 Task: Look for space in Bouznika, Morocco from 1st July, 2023 to 9th July, 2023 for 2 adults in price range Rs.8000 to Rs.15000. Place can be entire place with 1  bedroom having 1 bed and 1 bathroom. Property type can be house, flat, guest house. Booking option can be shelf check-in. Required host language is English.
Action: Mouse moved to (435, 55)
Screenshot: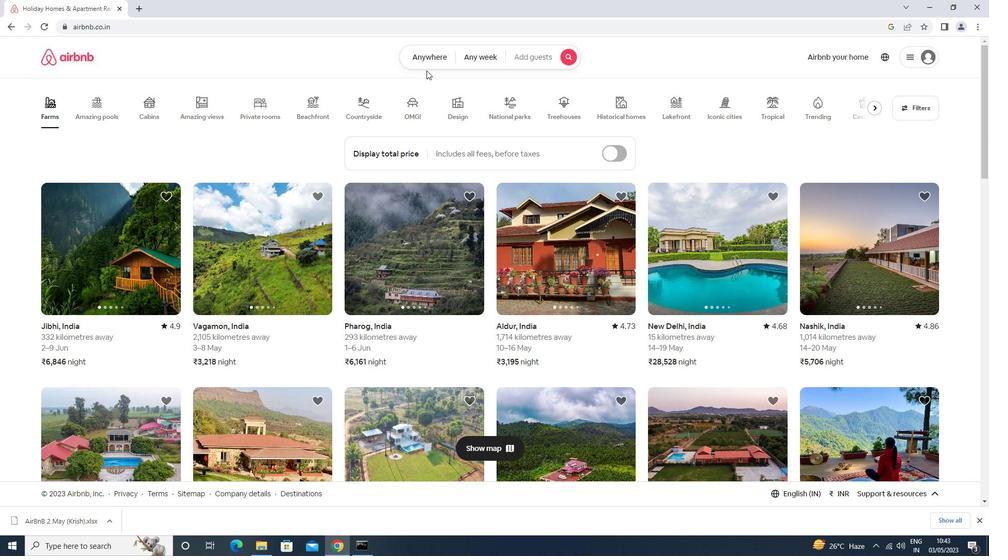 
Action: Mouse pressed left at (435, 55)
Screenshot: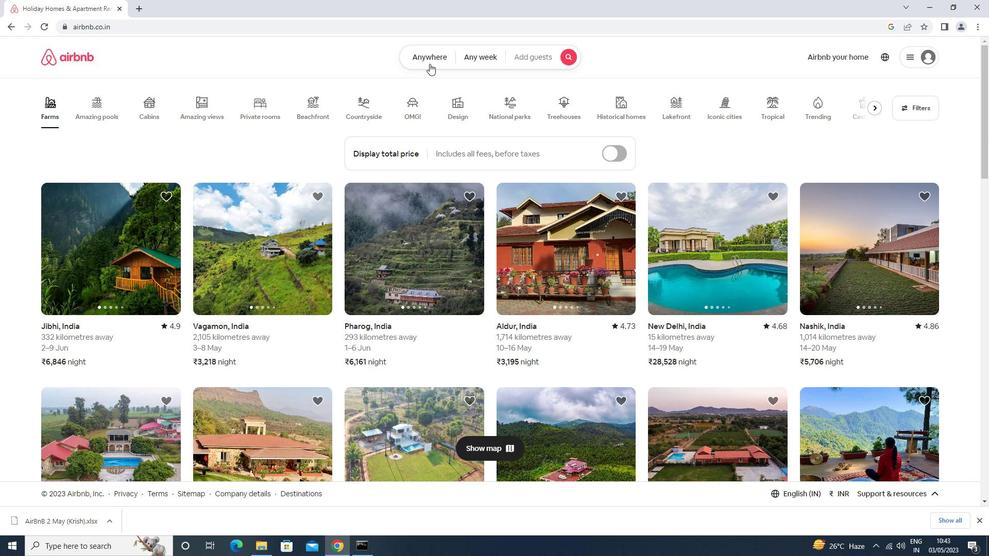 
Action: Mouse moved to (372, 99)
Screenshot: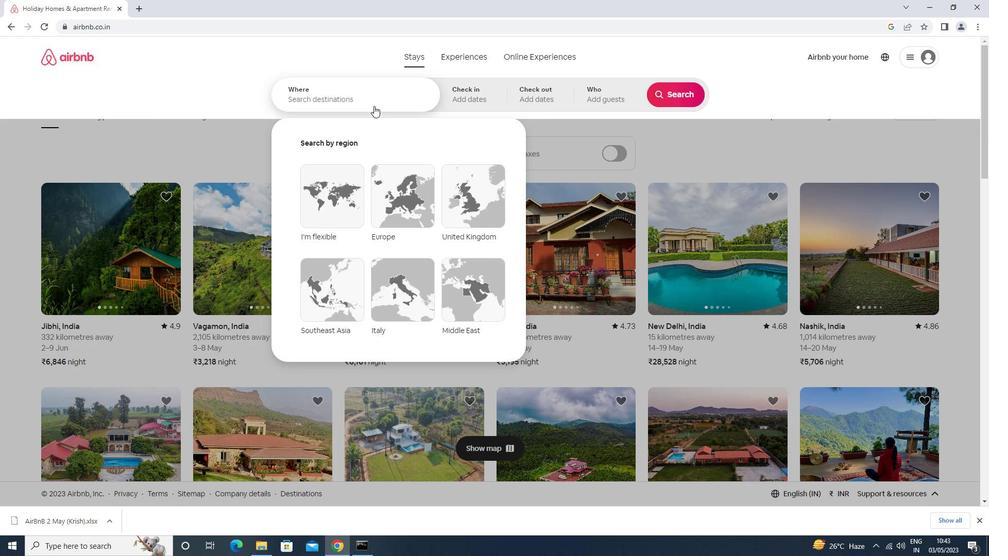 
Action: Mouse pressed left at (372, 99)
Screenshot: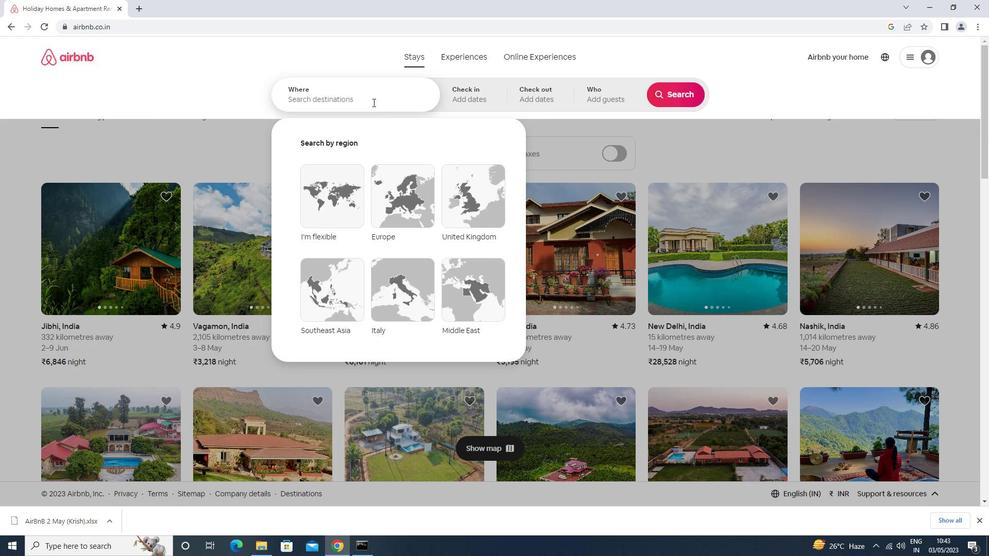 
Action: Mouse moved to (372, 99)
Screenshot: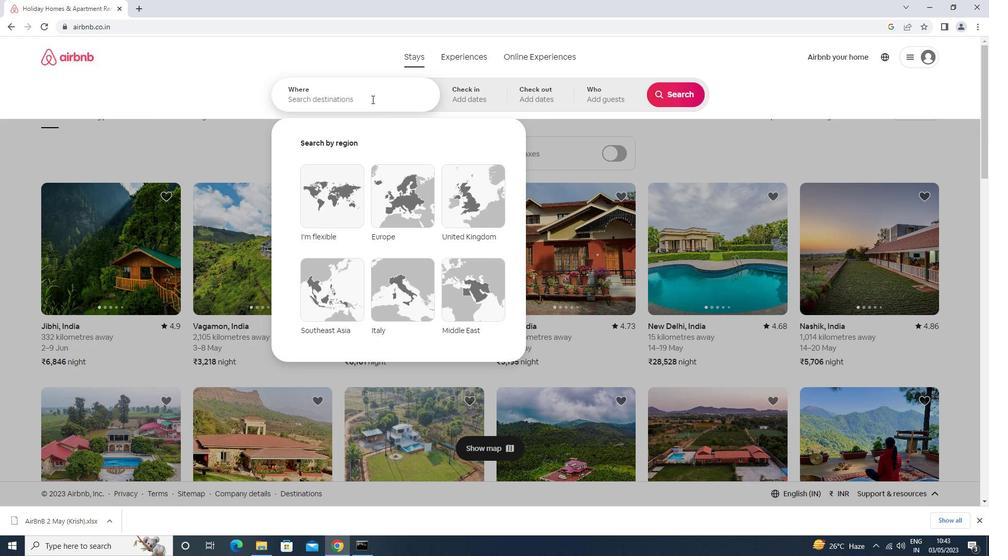 
Action: Key pressed b<Key.caps_lock>ouznika<Key.enter>
Screenshot: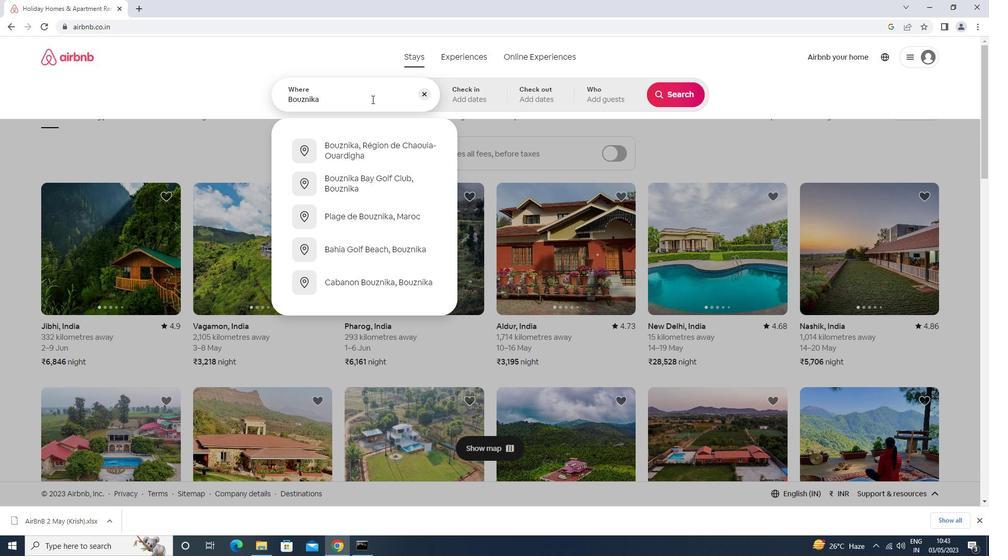
Action: Mouse moved to (669, 173)
Screenshot: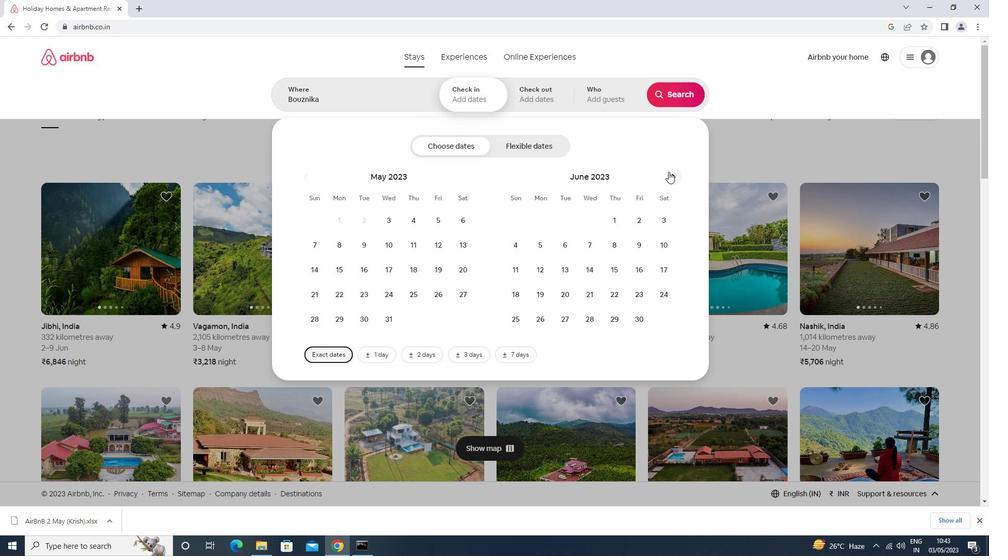 
Action: Mouse pressed left at (669, 173)
Screenshot: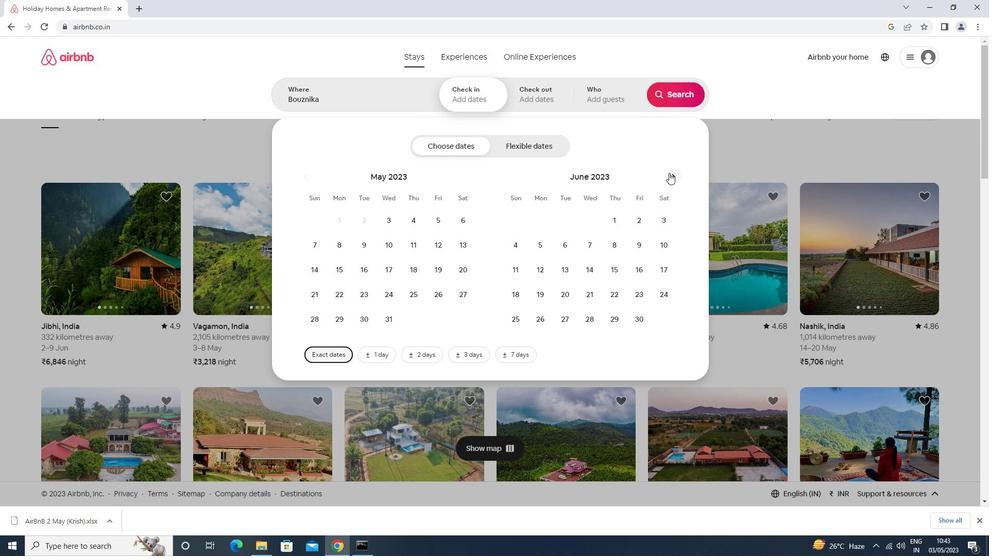 
Action: Mouse moved to (661, 220)
Screenshot: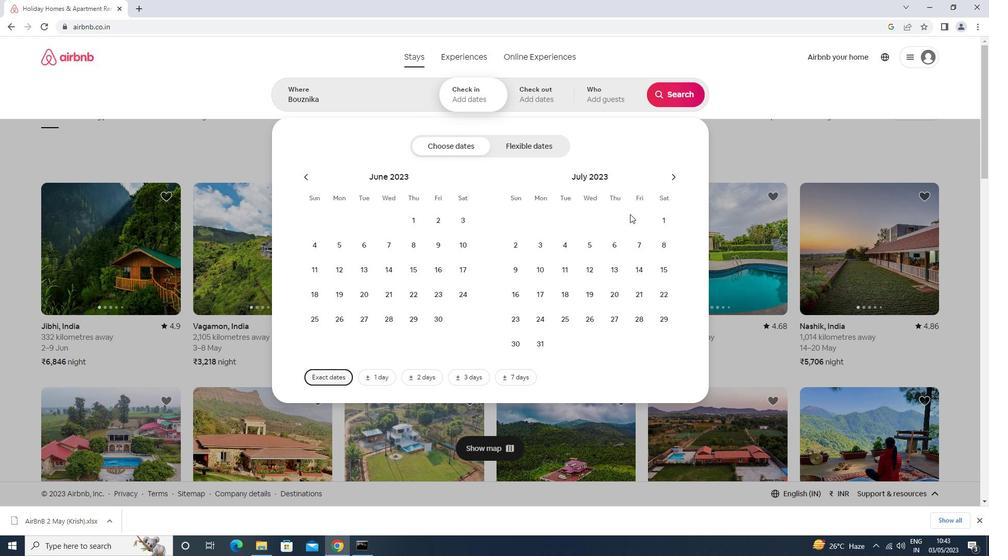 
Action: Mouse pressed left at (661, 220)
Screenshot: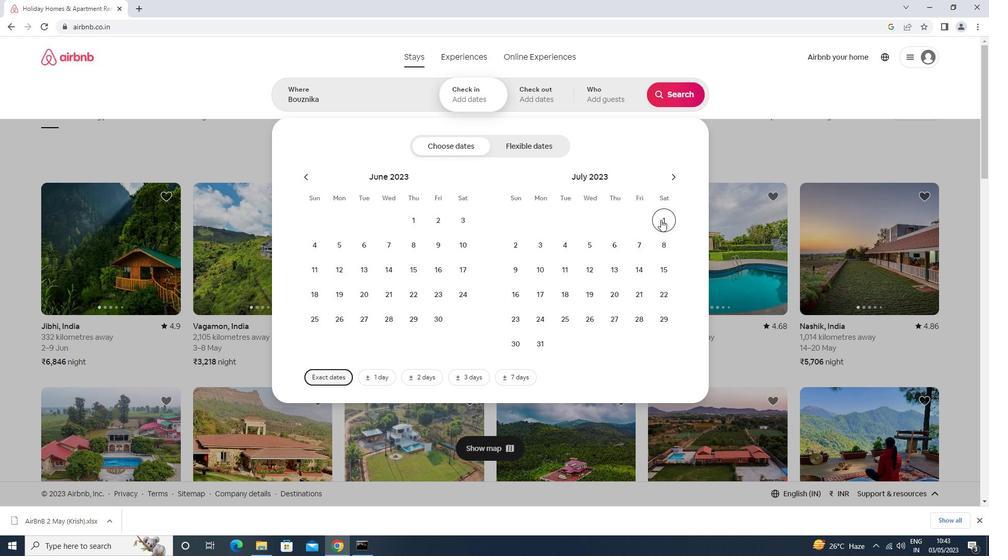 
Action: Mouse moved to (524, 271)
Screenshot: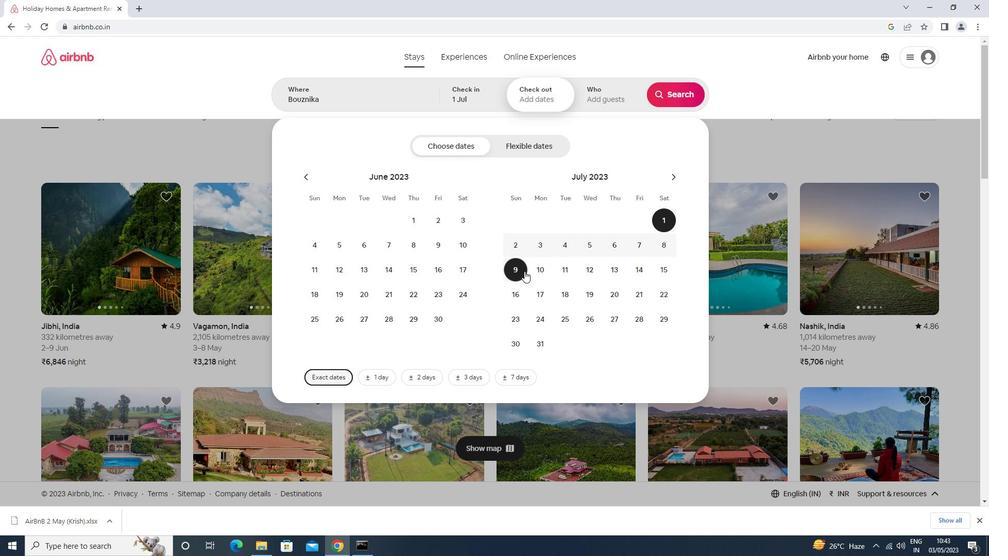 
Action: Mouse pressed left at (524, 271)
Screenshot: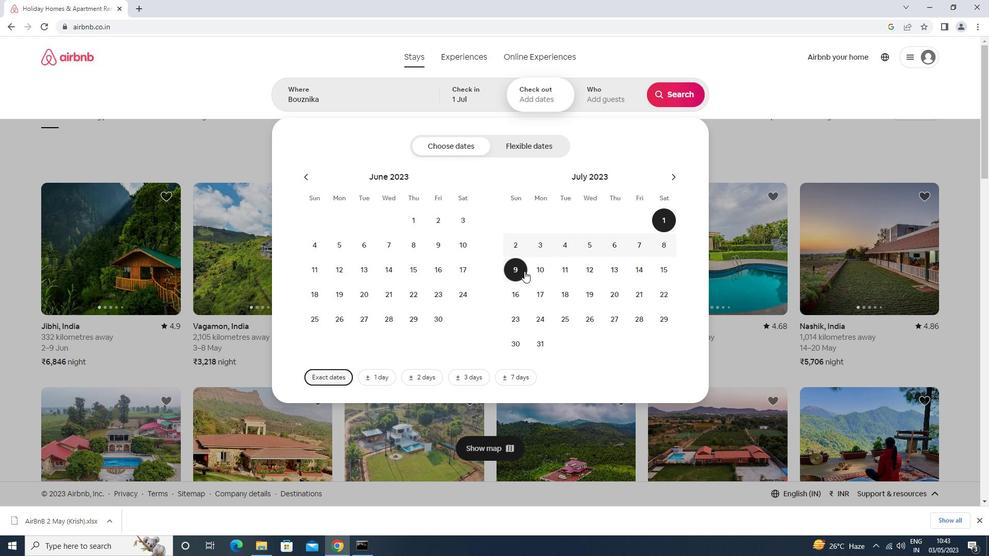 
Action: Mouse moved to (605, 105)
Screenshot: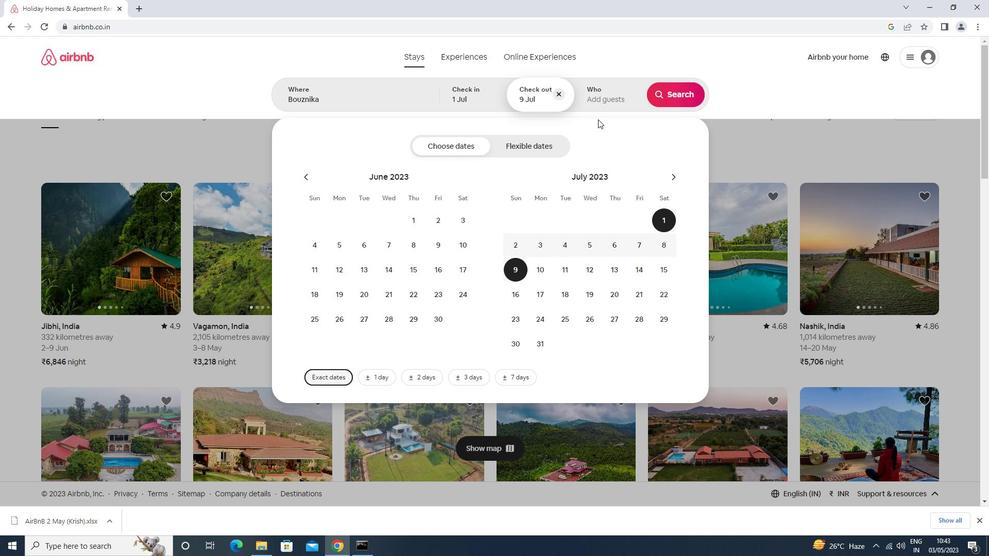 
Action: Mouse pressed left at (605, 105)
Screenshot: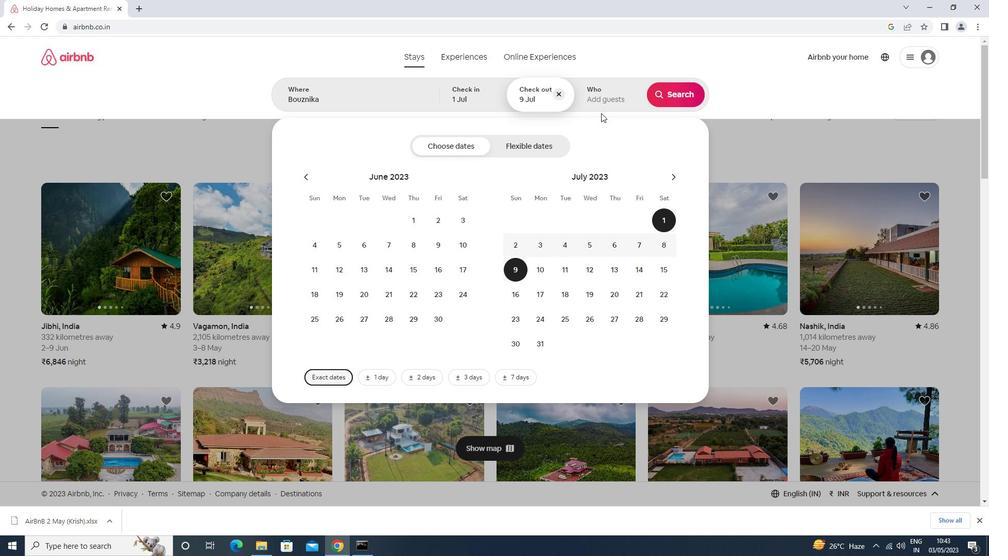 
Action: Mouse moved to (676, 148)
Screenshot: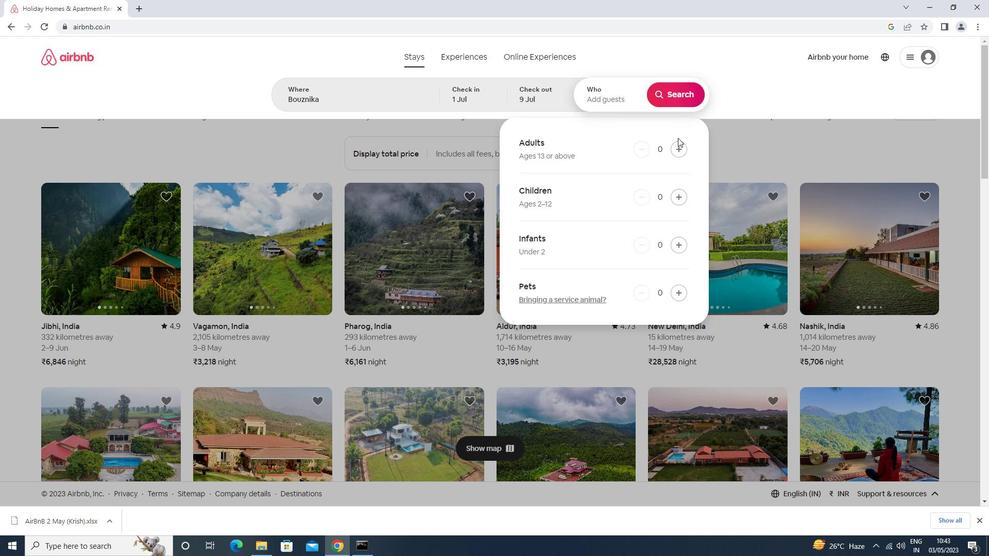 
Action: Mouse pressed left at (676, 148)
Screenshot: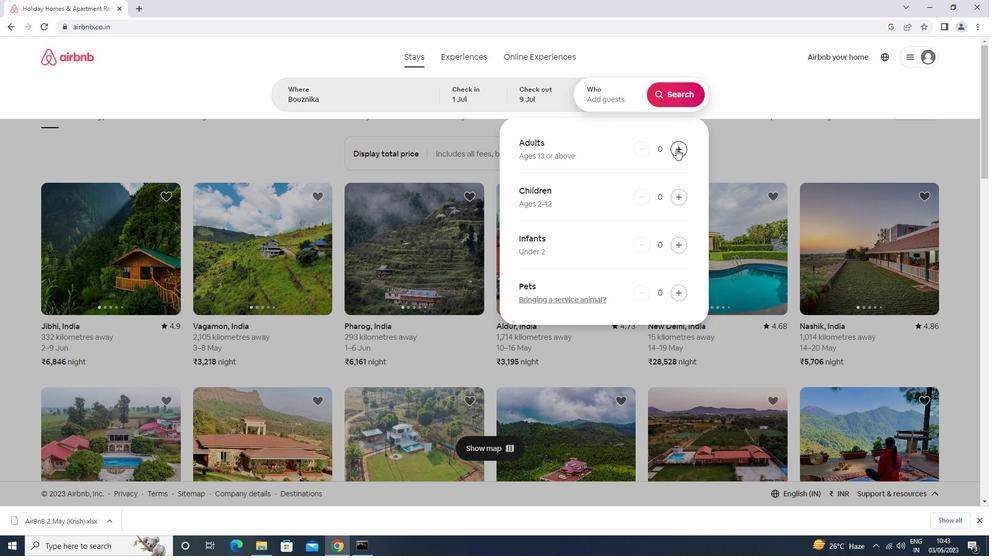 
Action: Mouse pressed left at (676, 148)
Screenshot: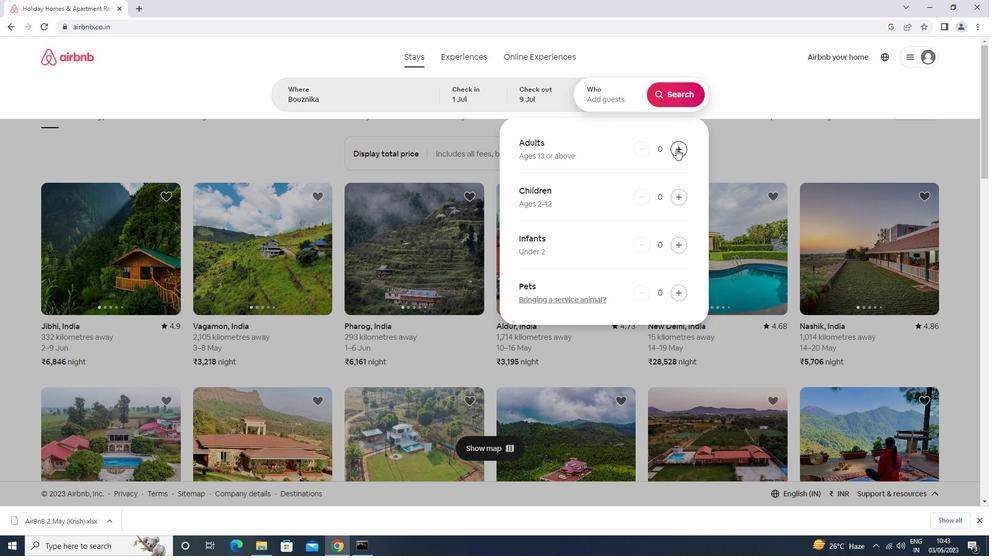
Action: Mouse moved to (675, 95)
Screenshot: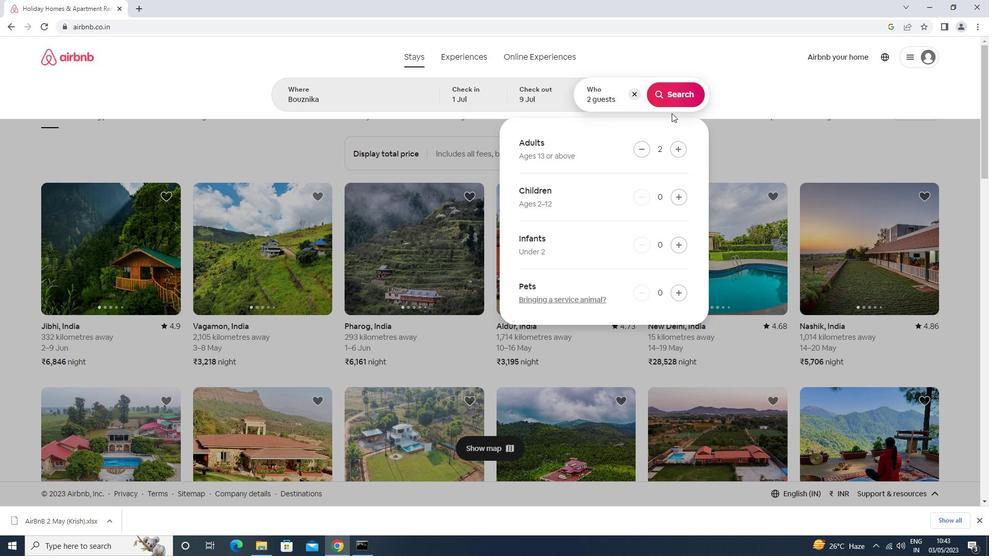 
Action: Mouse pressed left at (675, 95)
Screenshot: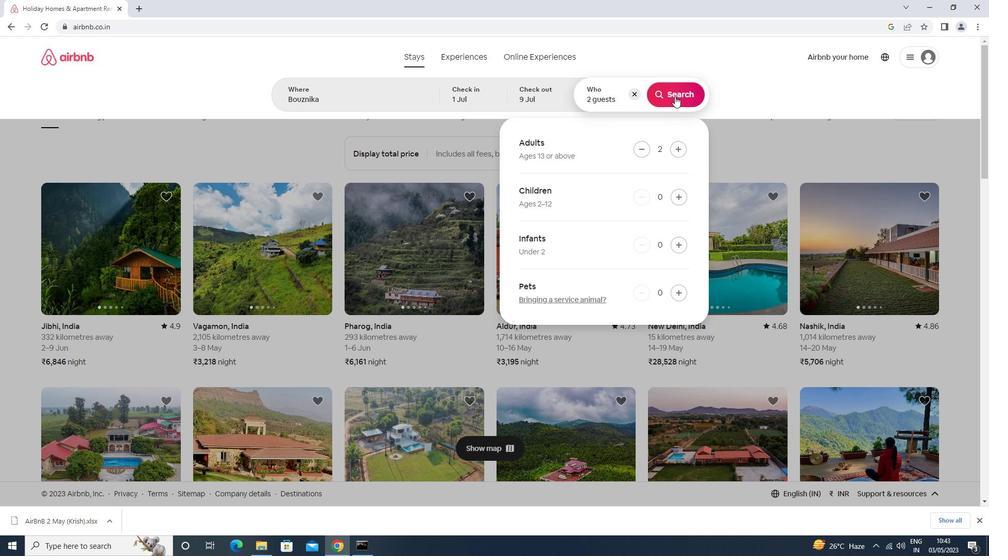 
Action: Mouse moved to (942, 98)
Screenshot: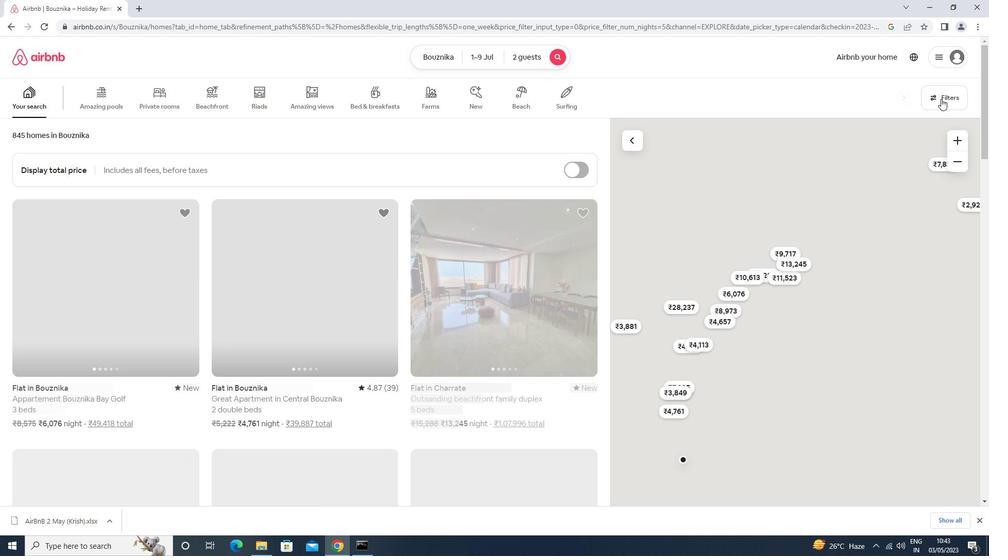 
Action: Mouse pressed left at (942, 98)
Screenshot: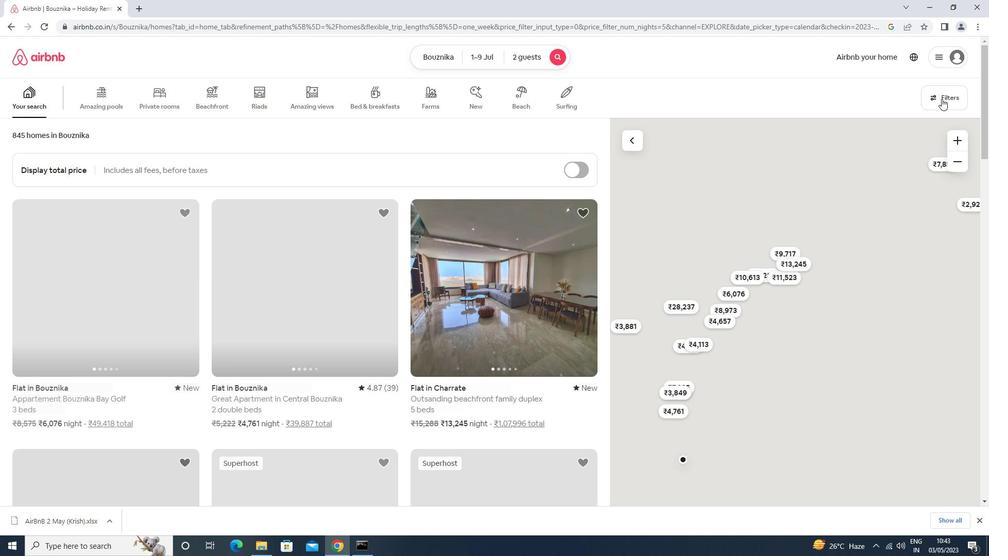 
Action: Mouse moved to (450, 219)
Screenshot: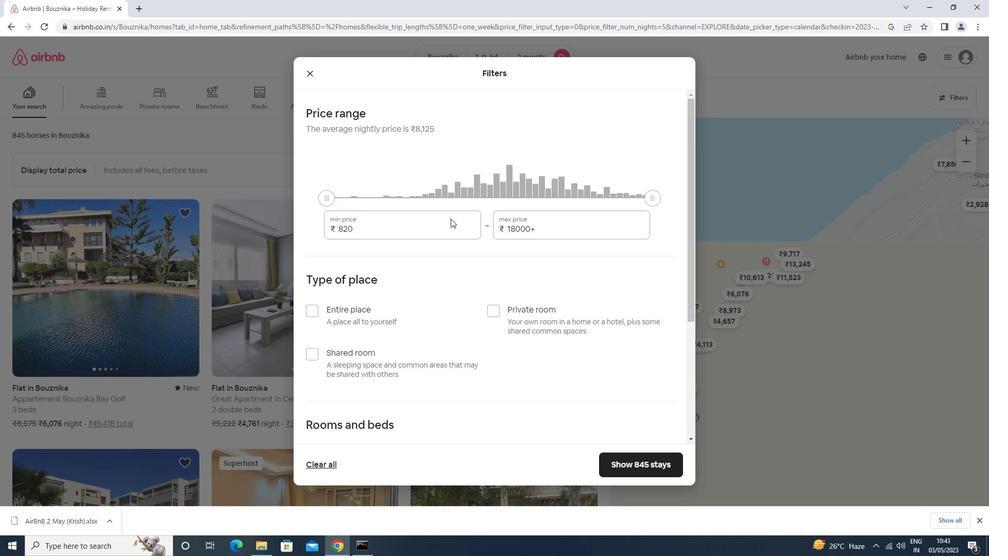 
Action: Mouse pressed left at (450, 219)
Screenshot: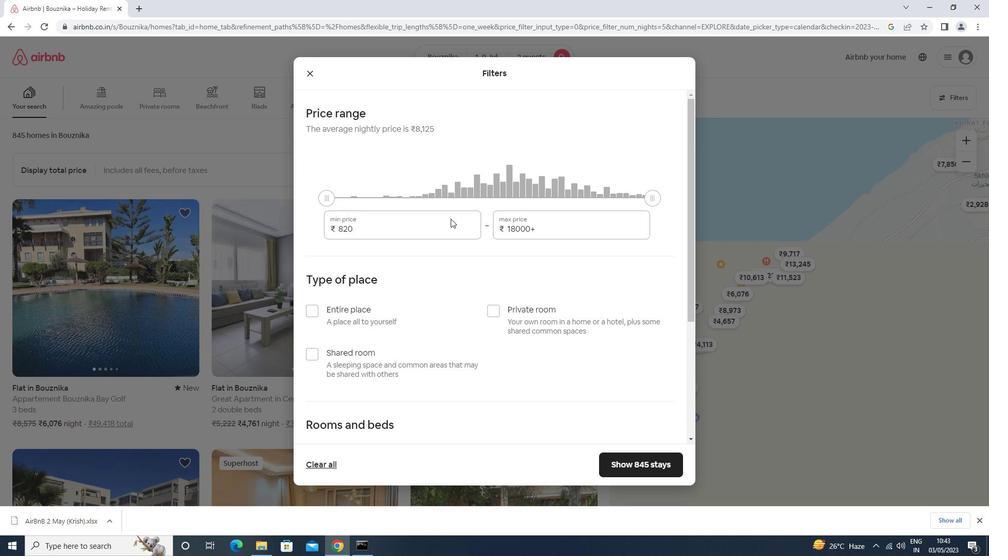 
Action: Mouse moved to (449, 222)
Screenshot: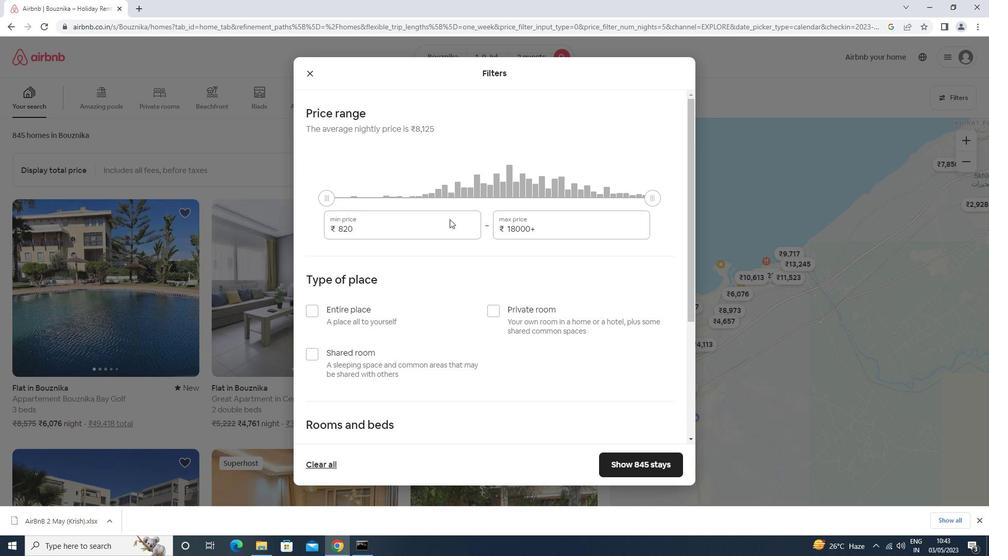 
Action: Key pressed <Key.backspace><Key.backspace><Key.backspace><Key.backspace><Key.backspace><Key.backspace><Key.backspace><Key.backspace><Key.backspace><Key.backspace><Key.backspace><Key.backspace><Key.backspace><Key.backspace><Key.backspace>8000<Key.tab>15000
Screenshot: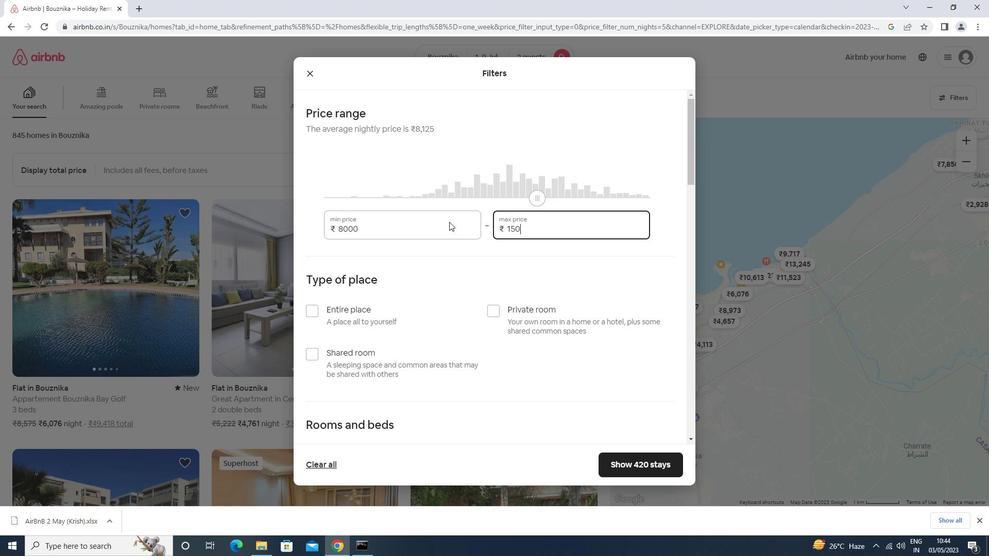 
Action: Mouse moved to (423, 213)
Screenshot: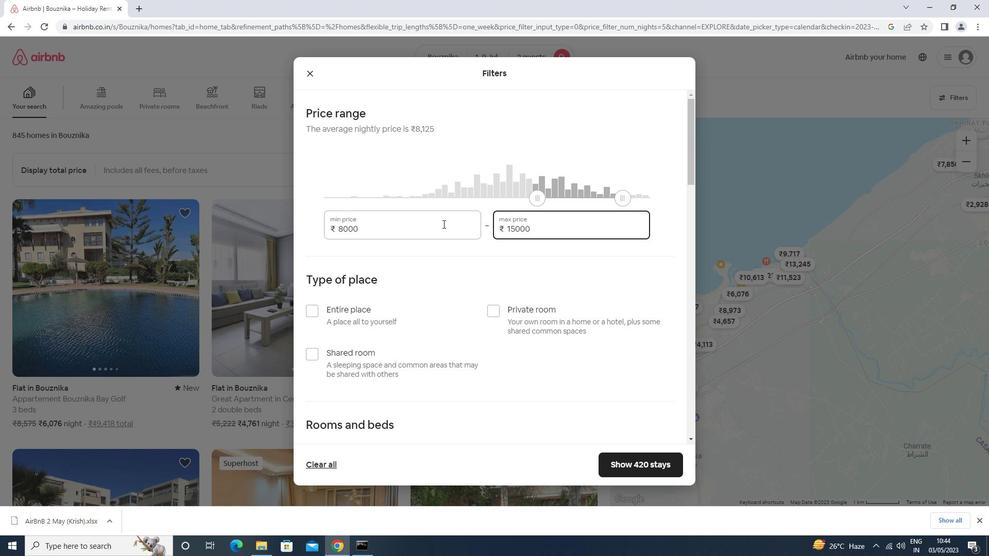 
Action: Mouse scrolled (423, 212) with delta (0, 0)
Screenshot: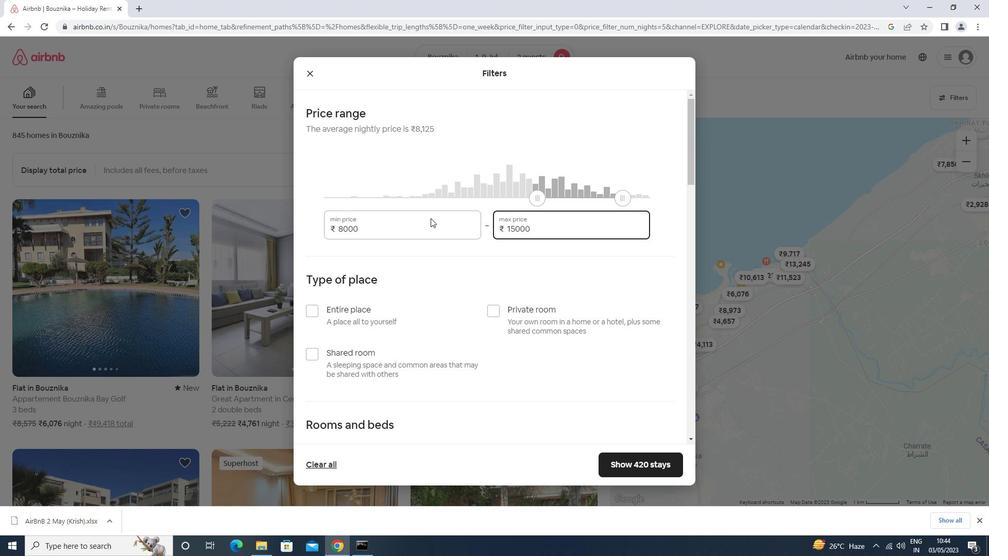 
Action: Mouse scrolled (423, 212) with delta (0, 0)
Screenshot: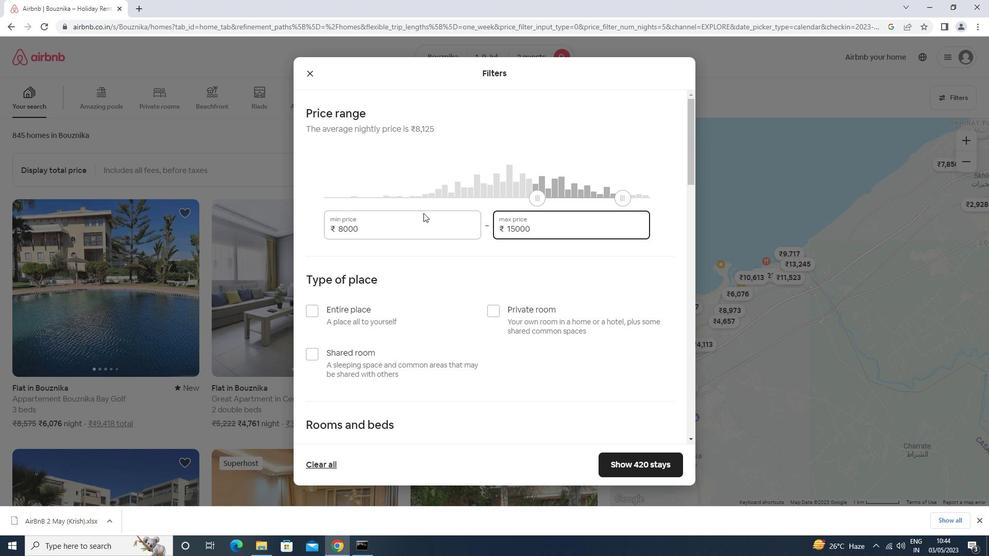 
Action: Mouse moved to (353, 208)
Screenshot: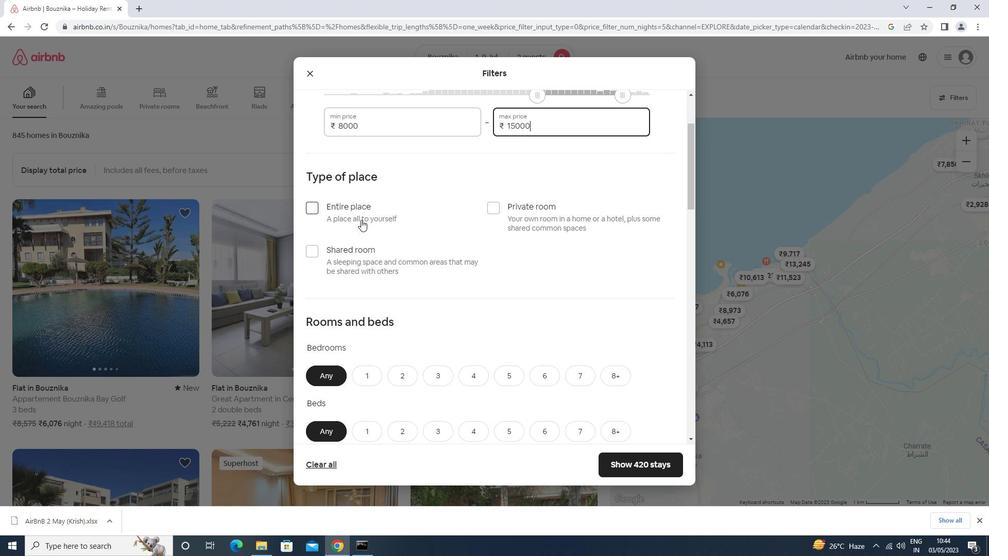 
Action: Mouse pressed left at (353, 208)
Screenshot: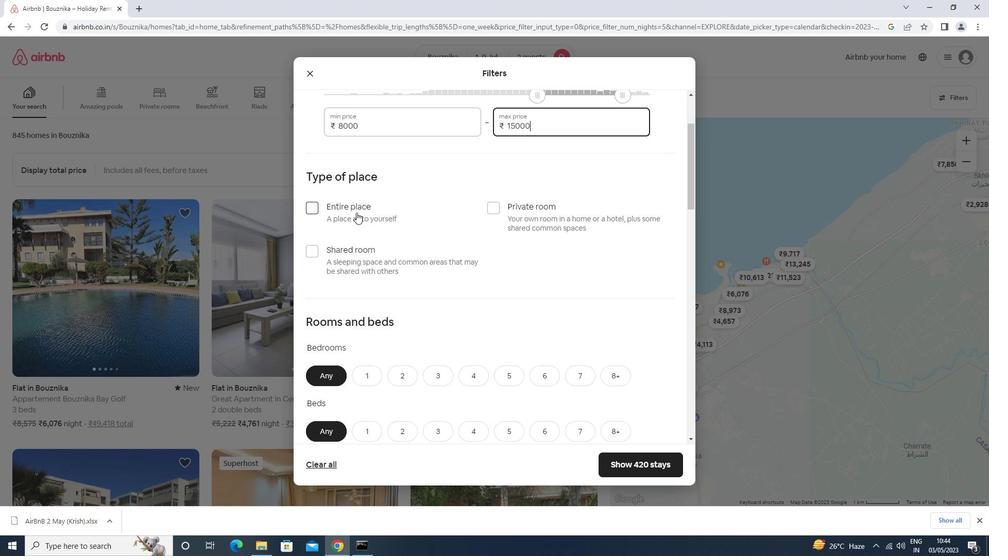 
Action: Mouse moved to (369, 368)
Screenshot: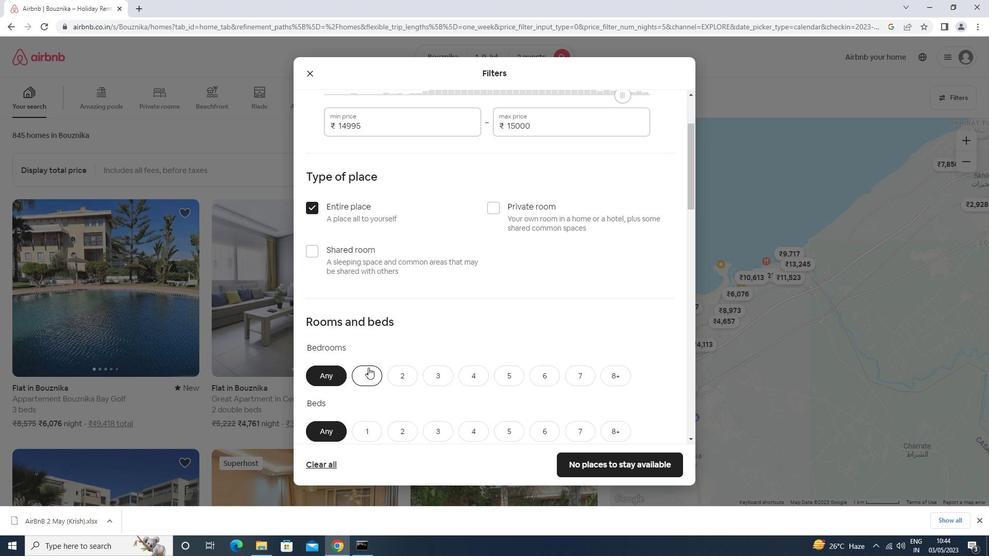 
Action: Mouse pressed left at (369, 368)
Screenshot: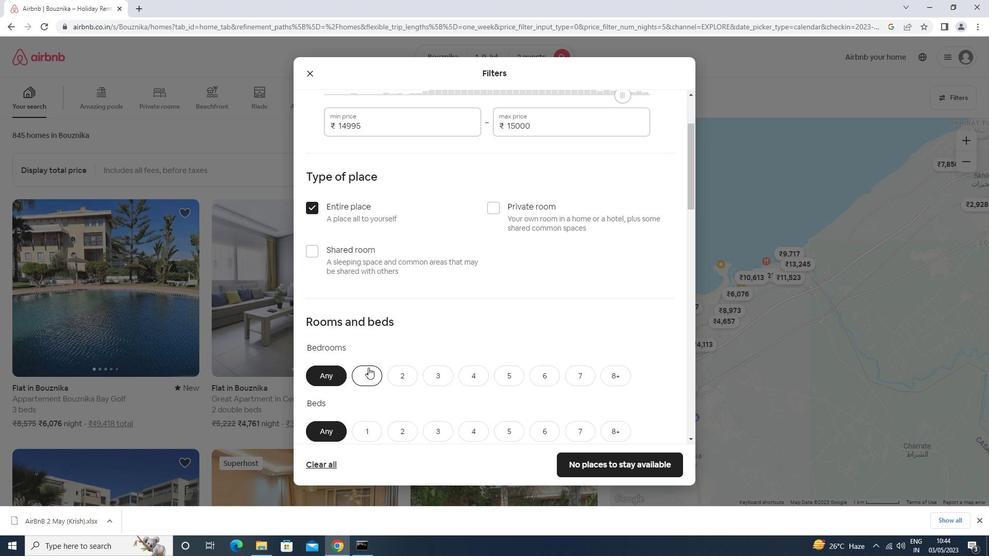 
Action: Mouse moved to (369, 368)
Screenshot: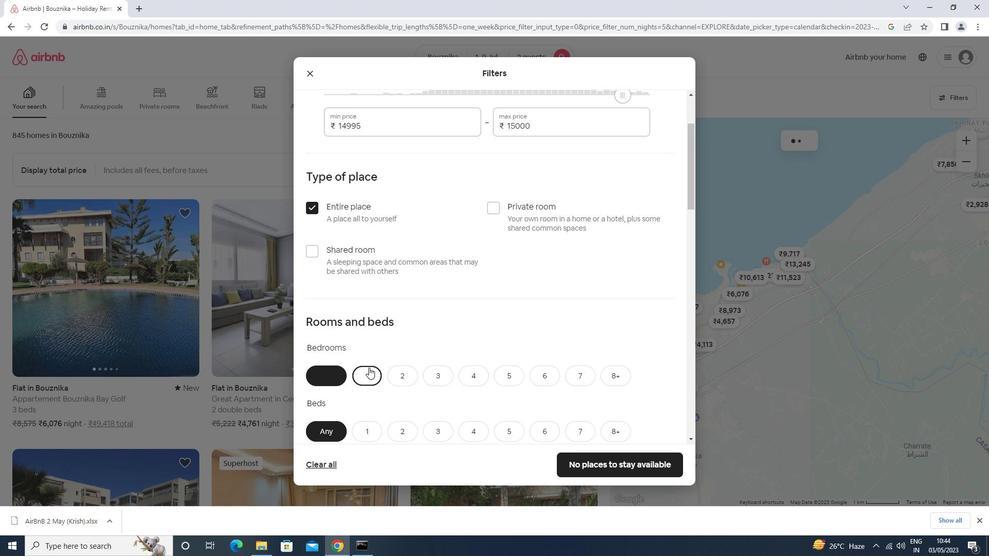 
Action: Mouse scrolled (369, 367) with delta (0, 0)
Screenshot: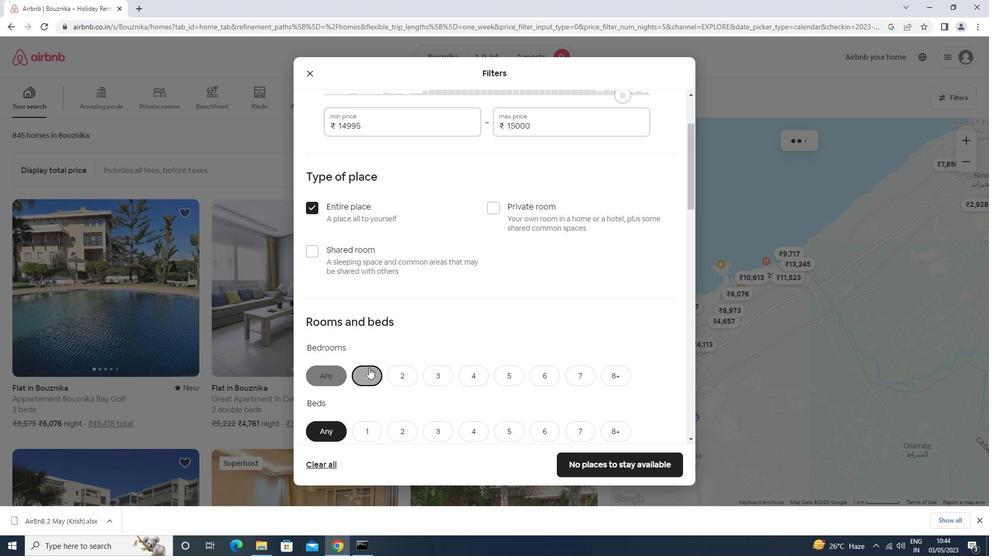 
Action: Mouse scrolled (369, 367) with delta (0, 0)
Screenshot: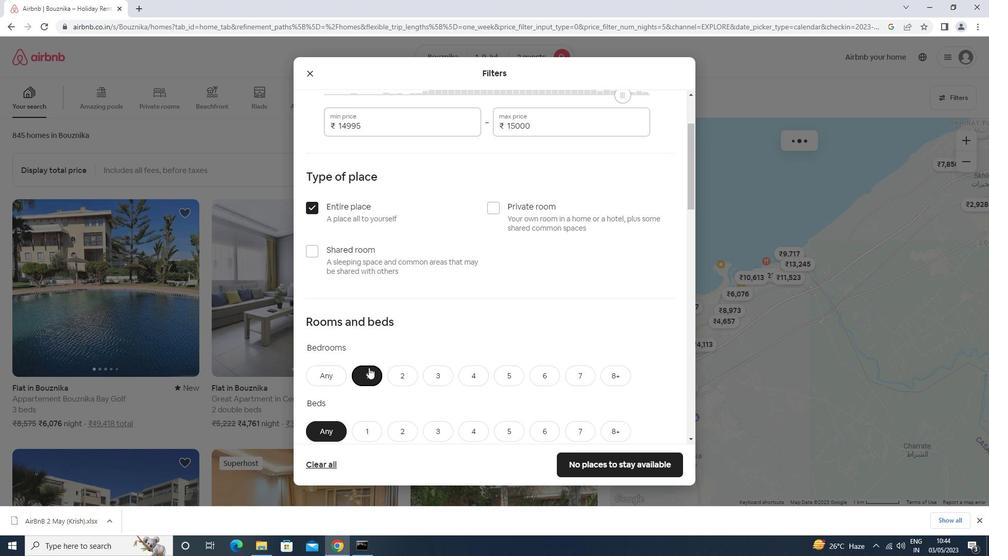 
Action: Mouse moved to (372, 326)
Screenshot: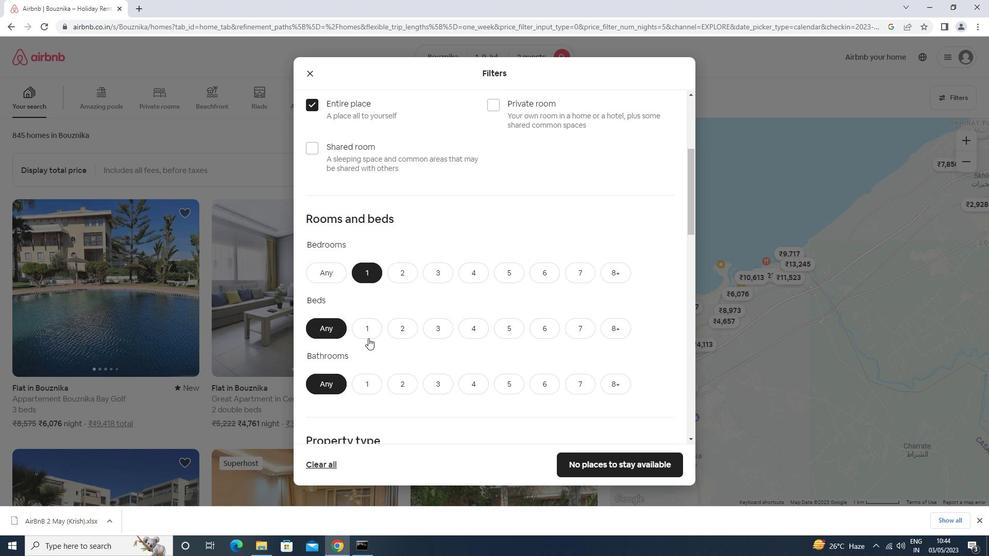 
Action: Mouse pressed left at (372, 326)
Screenshot: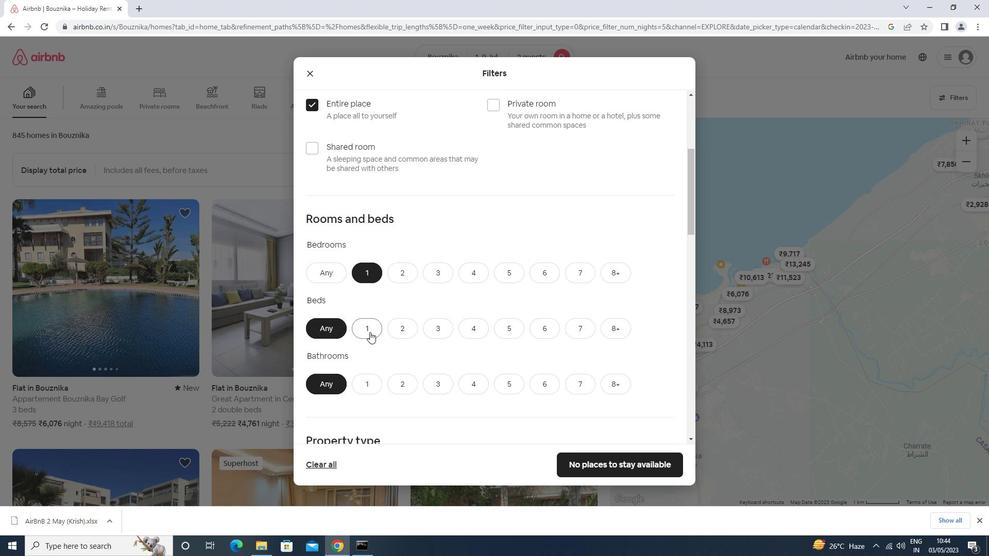 
Action: Mouse moved to (369, 382)
Screenshot: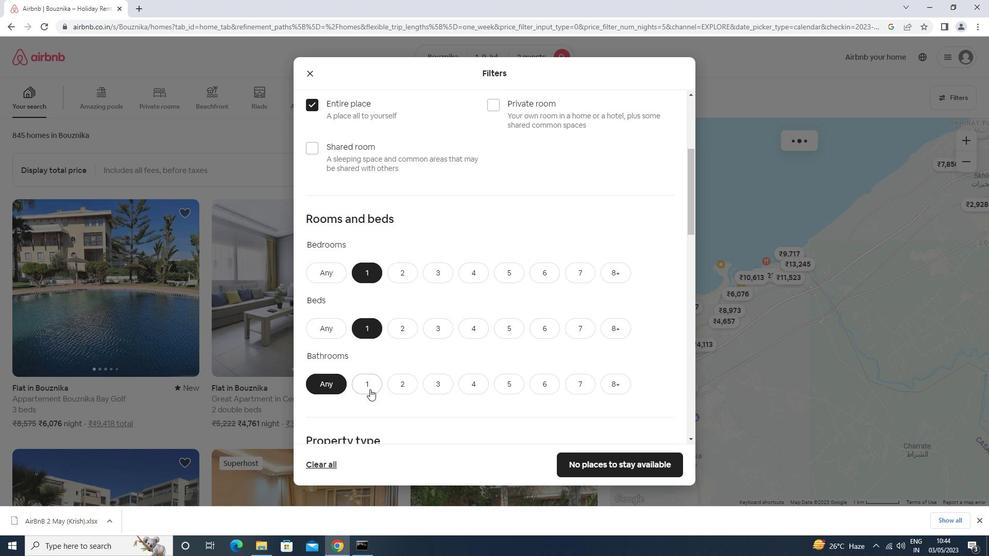 
Action: Mouse pressed left at (369, 382)
Screenshot: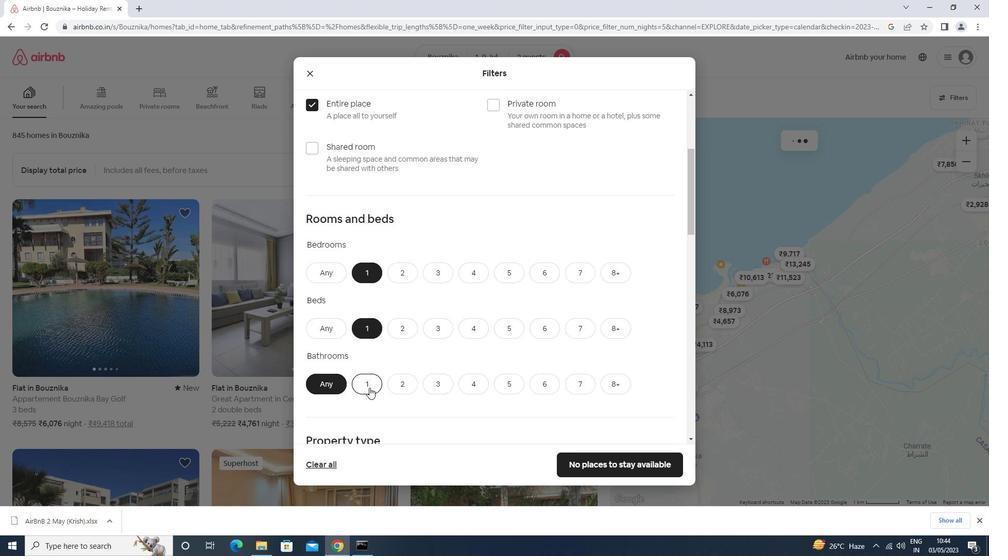 
Action: Mouse moved to (369, 382)
Screenshot: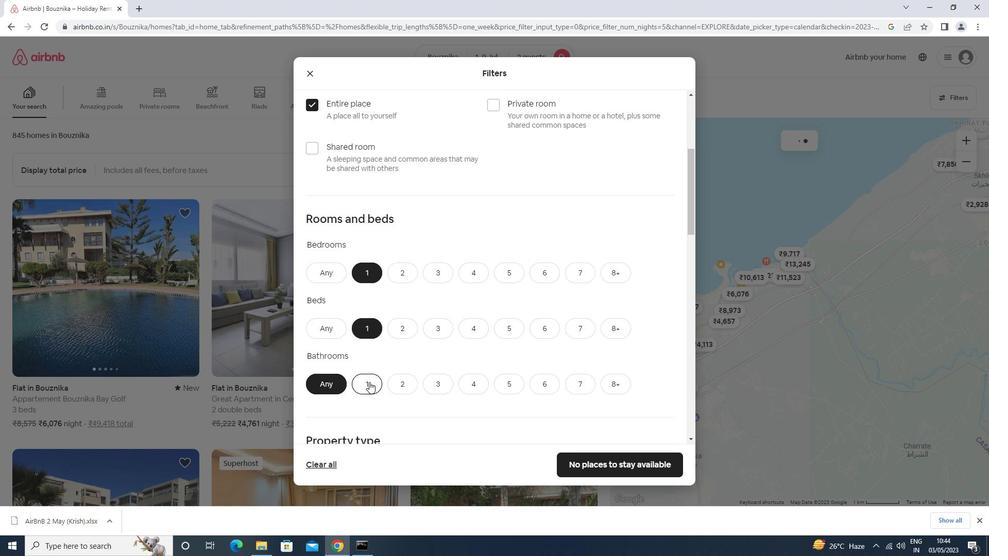 
Action: Mouse scrolled (369, 381) with delta (0, 0)
Screenshot: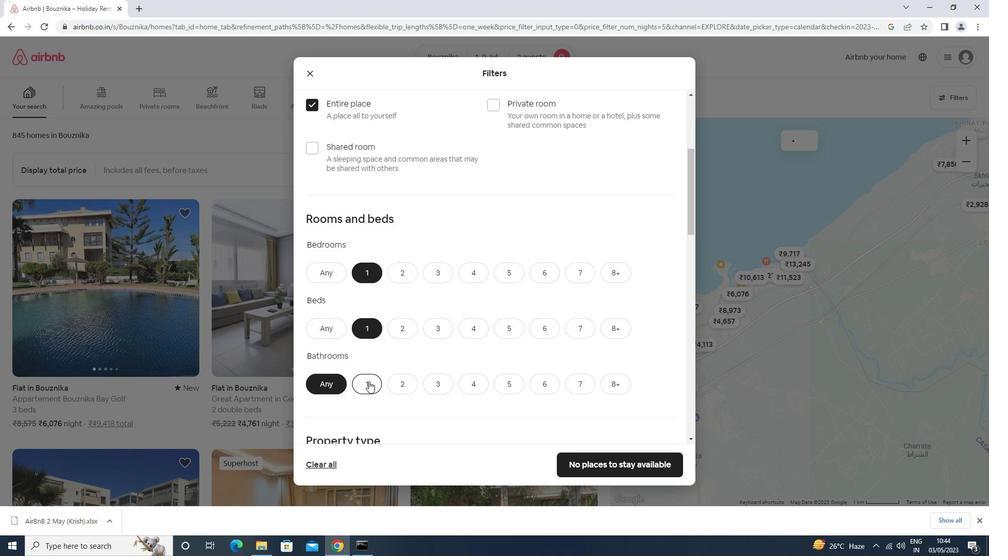 
Action: Mouse scrolled (369, 381) with delta (0, 0)
Screenshot: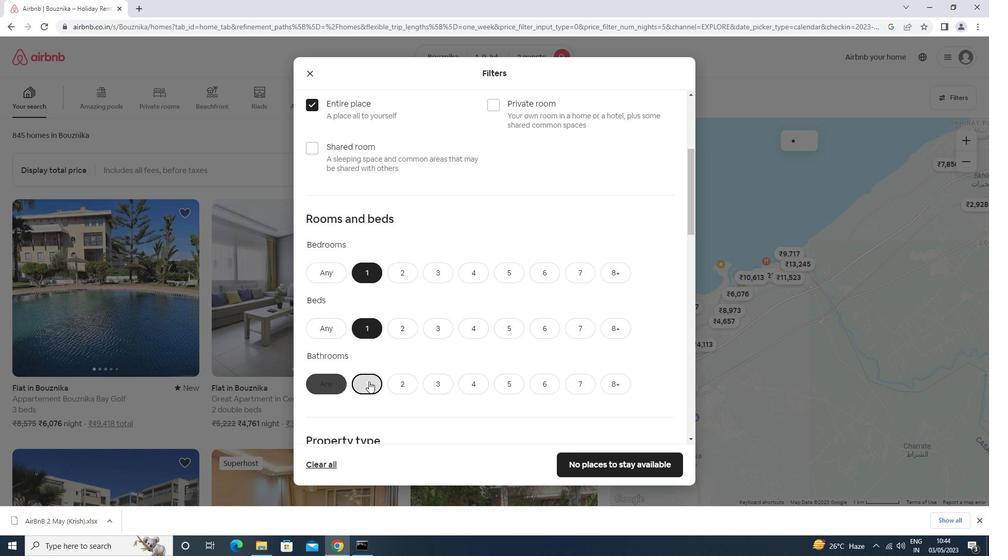 
Action: Mouse scrolled (369, 381) with delta (0, 0)
Screenshot: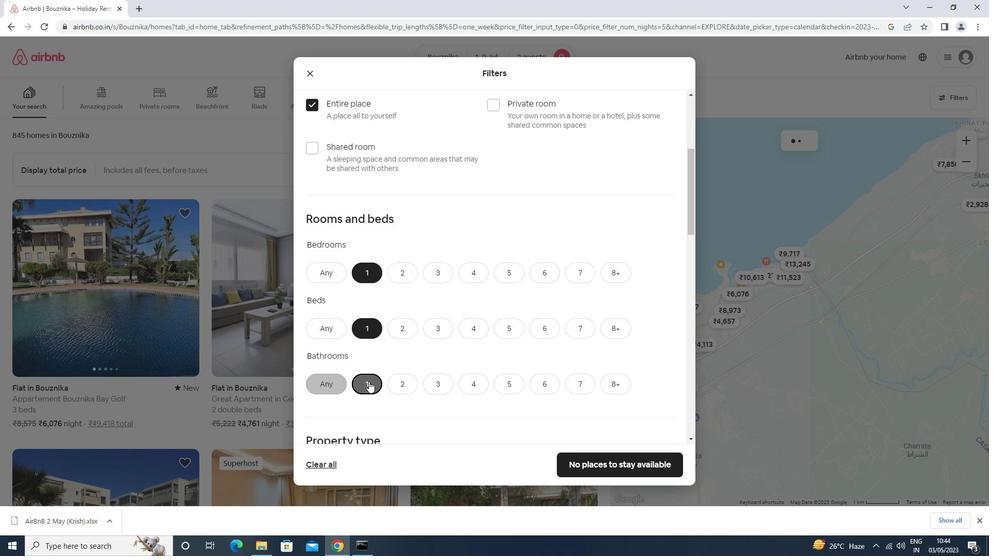 
Action: Mouse moved to (342, 350)
Screenshot: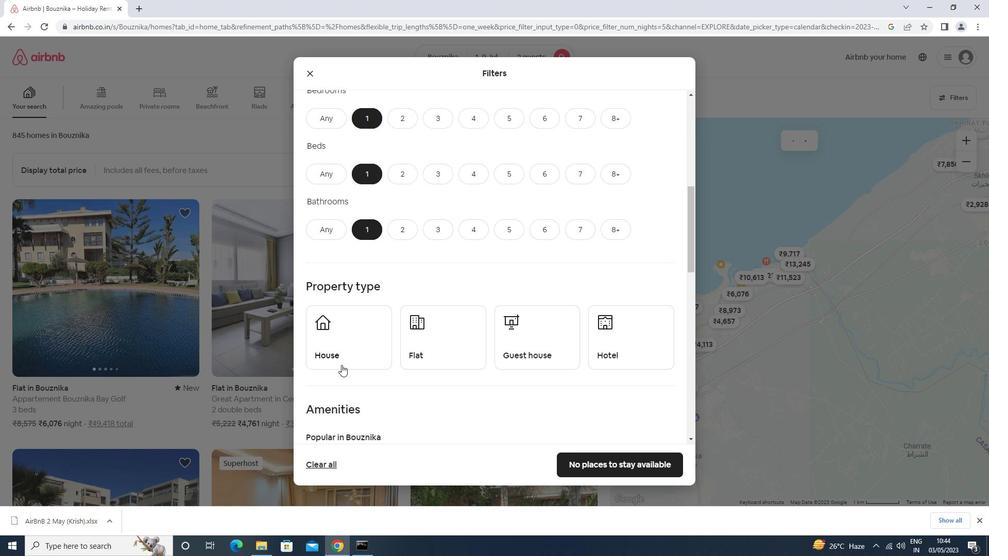 
Action: Mouse pressed left at (342, 350)
Screenshot: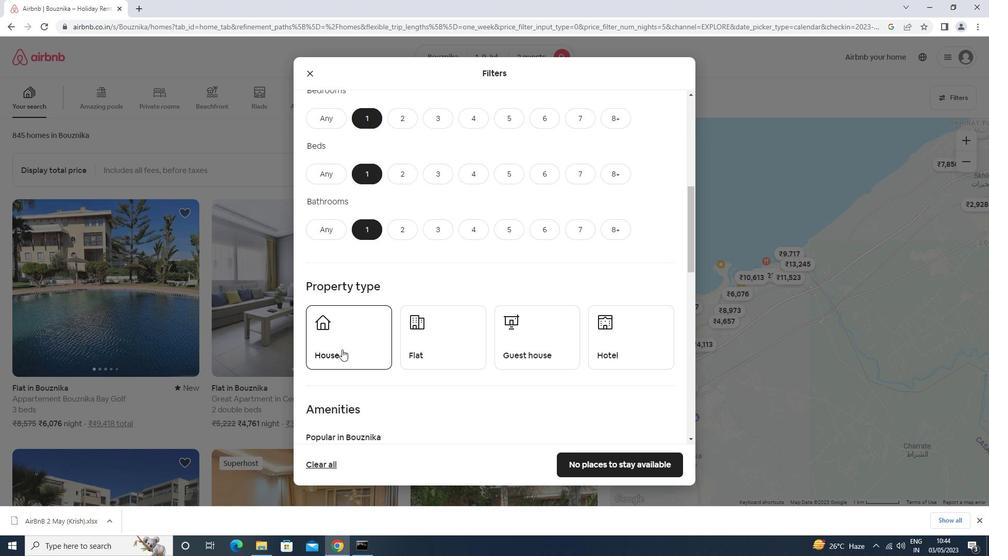 
Action: Mouse moved to (401, 349)
Screenshot: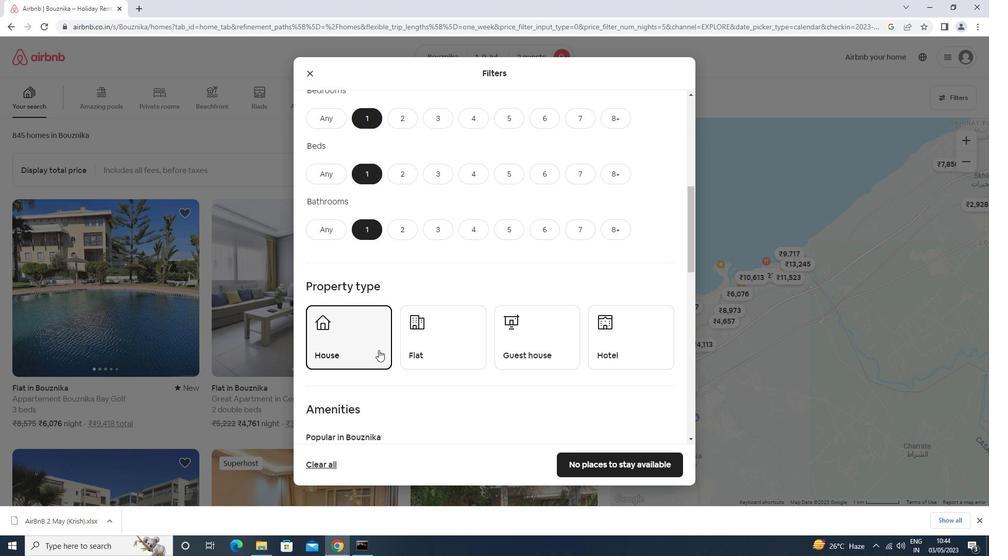
Action: Mouse pressed left at (401, 349)
Screenshot: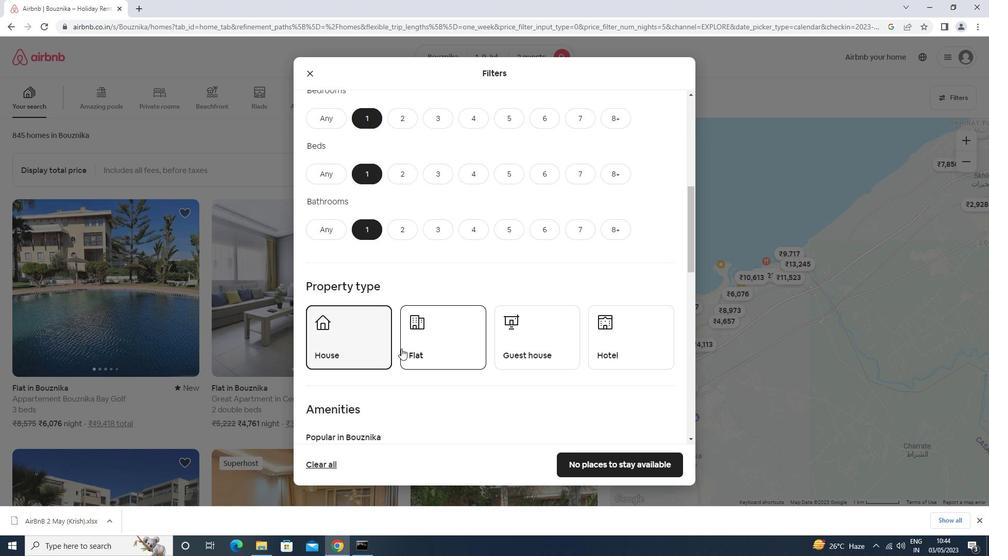 
Action: Mouse moved to (554, 328)
Screenshot: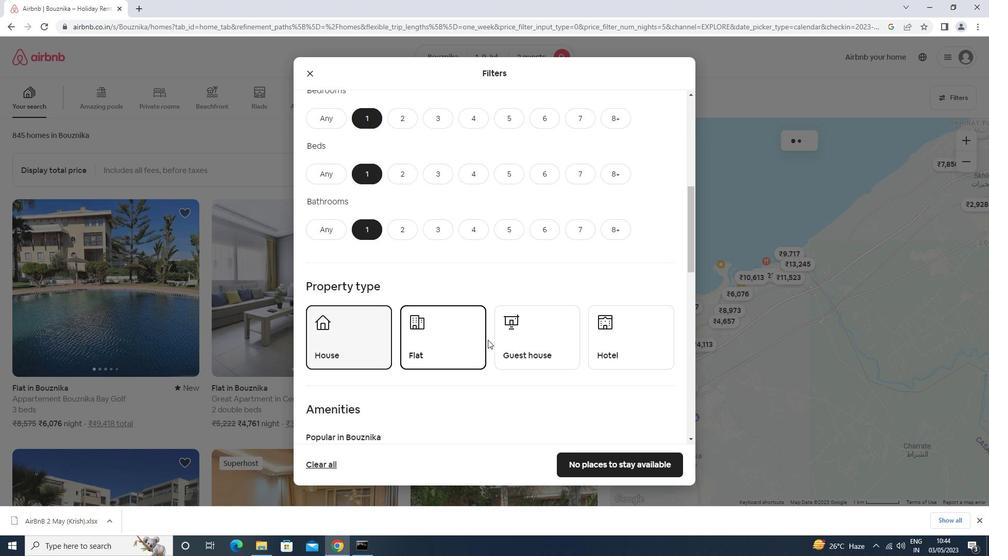 
Action: Mouse pressed left at (554, 328)
Screenshot: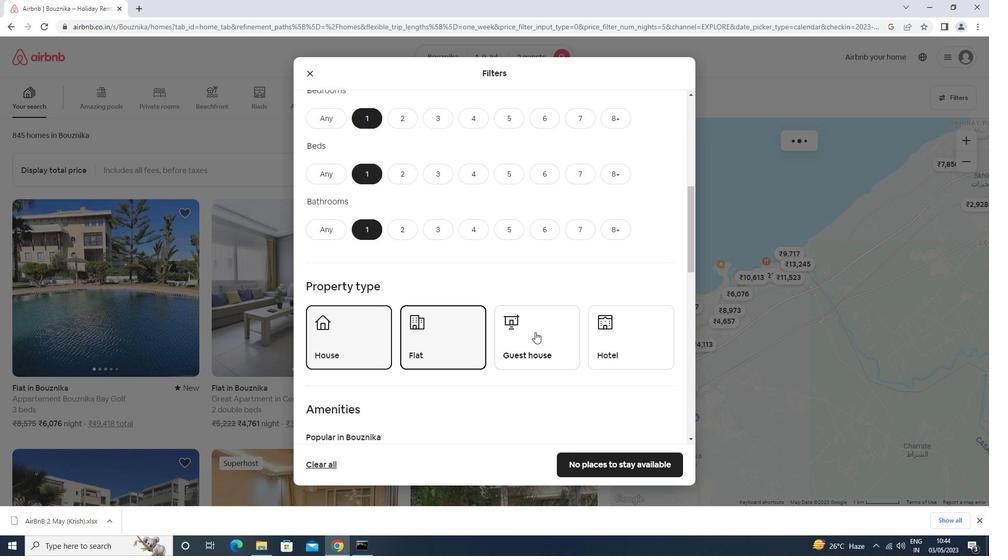 
Action: Mouse moved to (552, 332)
Screenshot: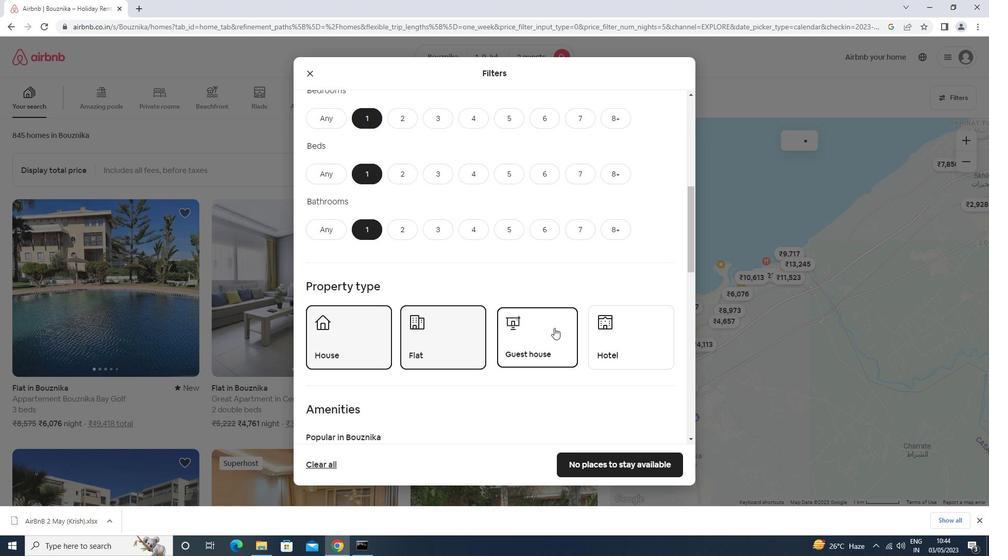
Action: Mouse scrolled (552, 331) with delta (0, 0)
Screenshot: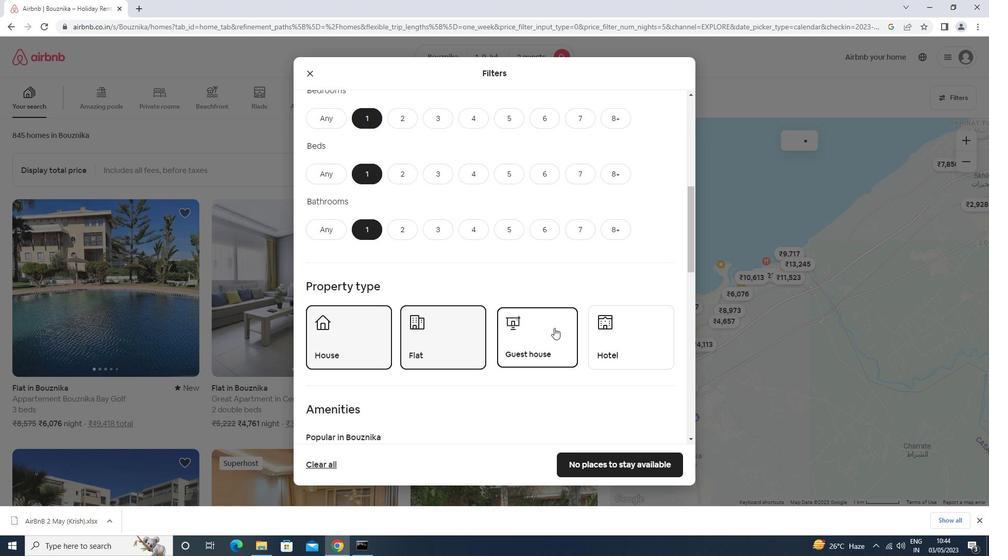 
Action: Mouse moved to (552, 332)
Screenshot: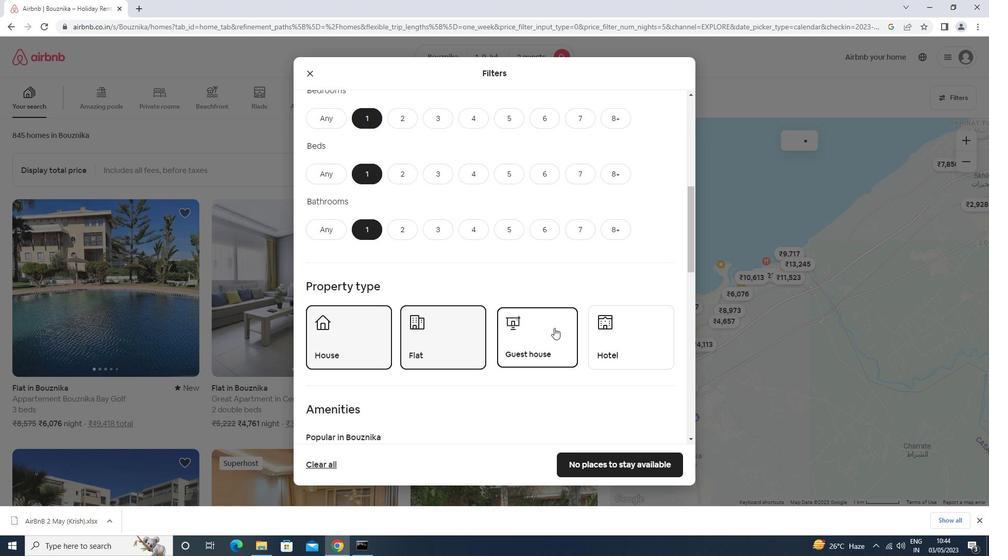 
Action: Mouse scrolled (552, 332) with delta (0, 0)
Screenshot: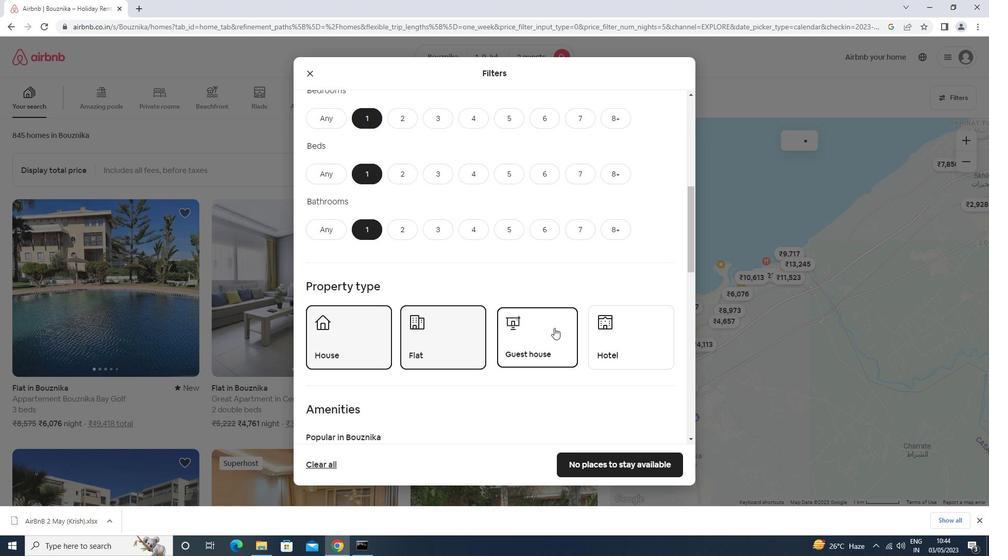 
Action: Mouse moved to (552, 333)
Screenshot: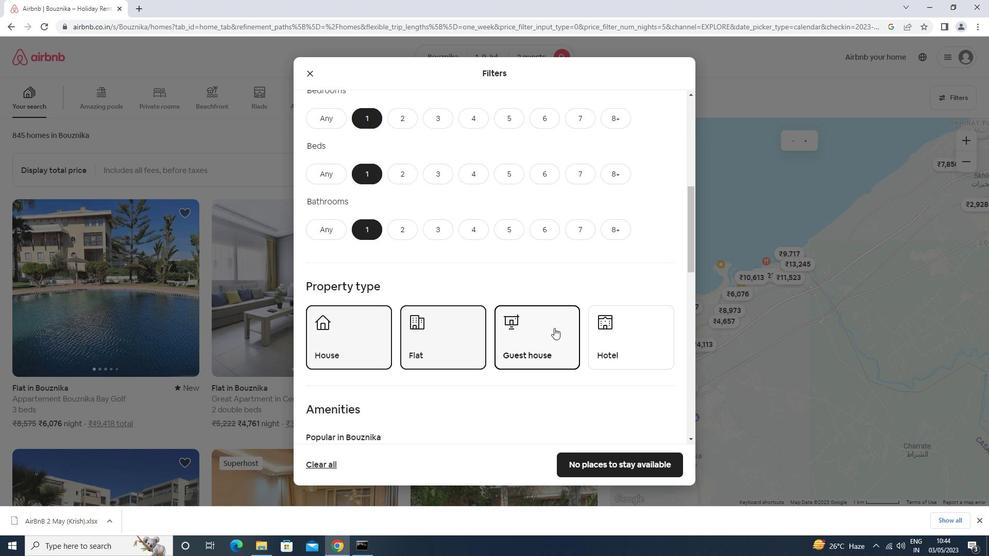 
Action: Mouse scrolled (552, 332) with delta (0, 0)
Screenshot: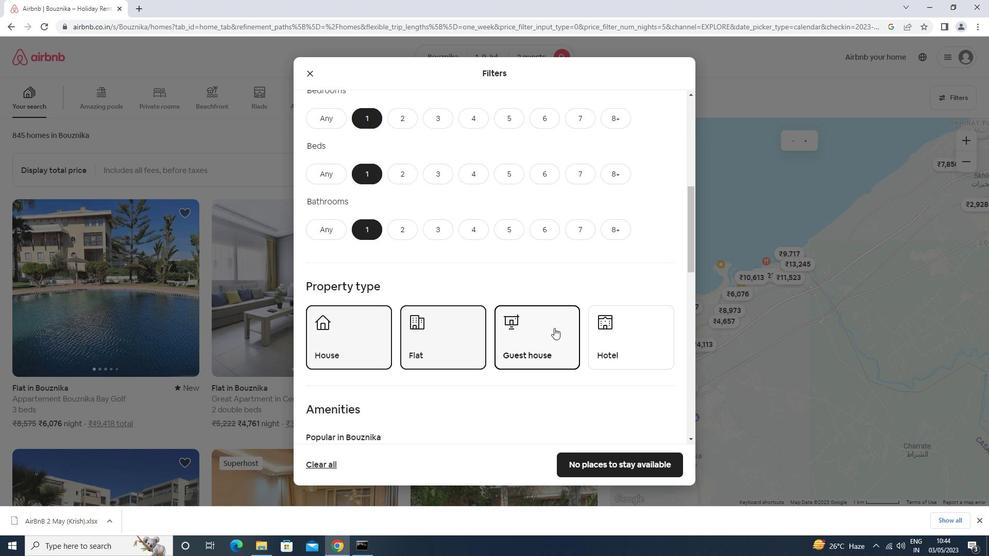 
Action: Mouse scrolled (552, 332) with delta (0, 0)
Screenshot: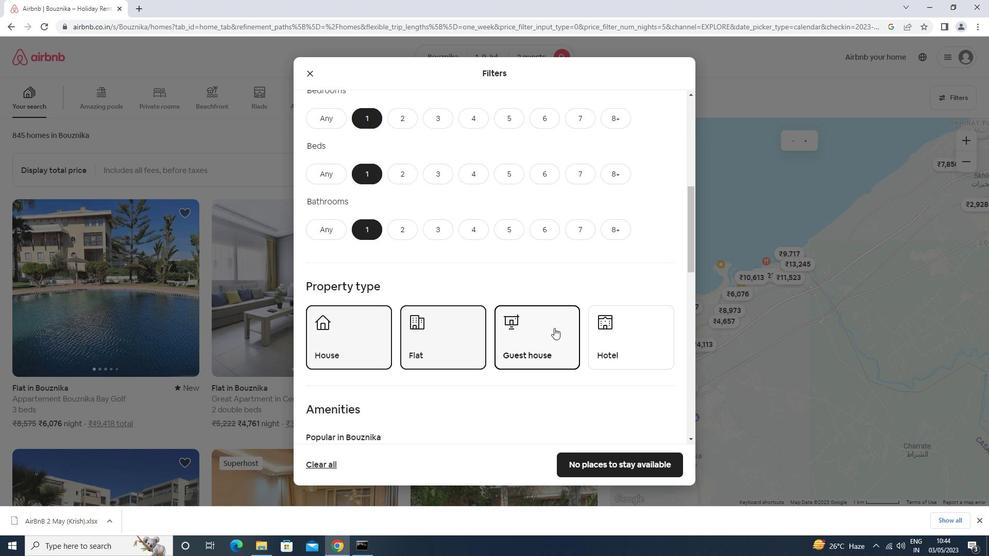 
Action: Mouse scrolled (552, 332) with delta (0, 0)
Screenshot: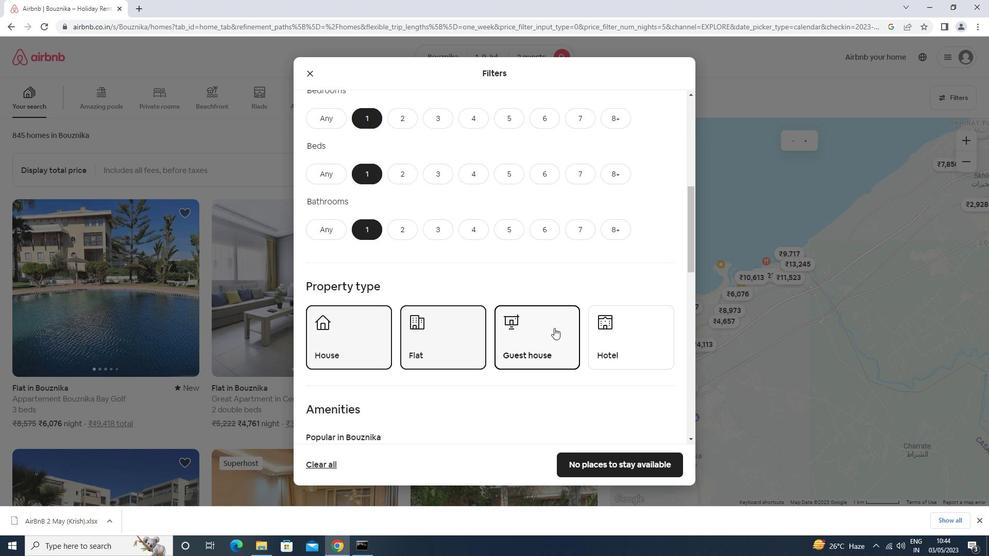 
Action: Mouse moved to (651, 394)
Screenshot: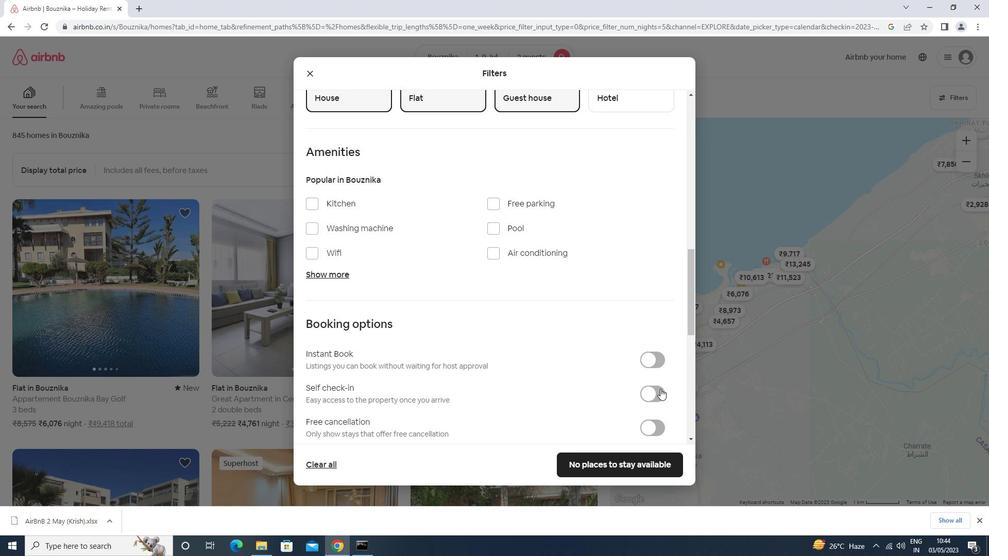 
Action: Mouse pressed left at (651, 394)
Screenshot: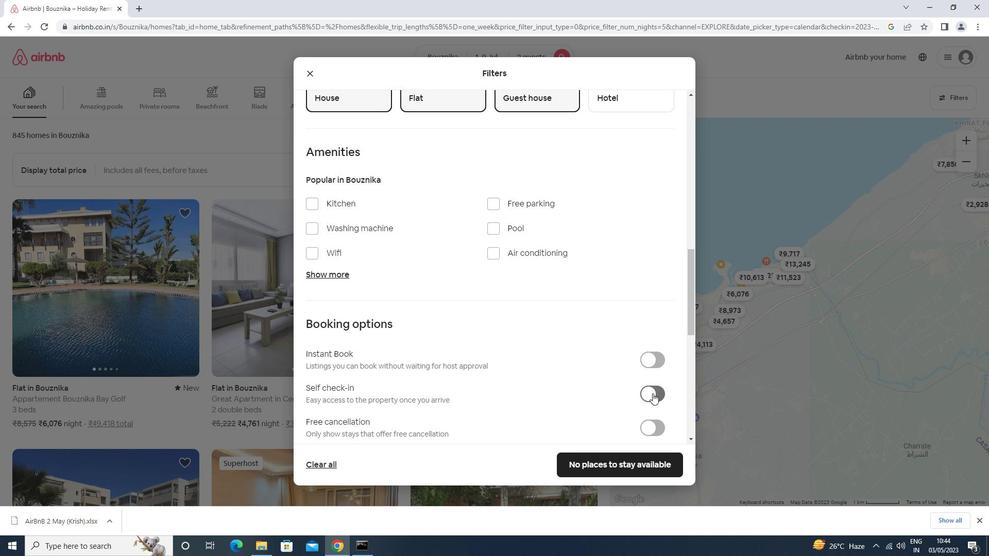 
Action: Mouse moved to (647, 388)
Screenshot: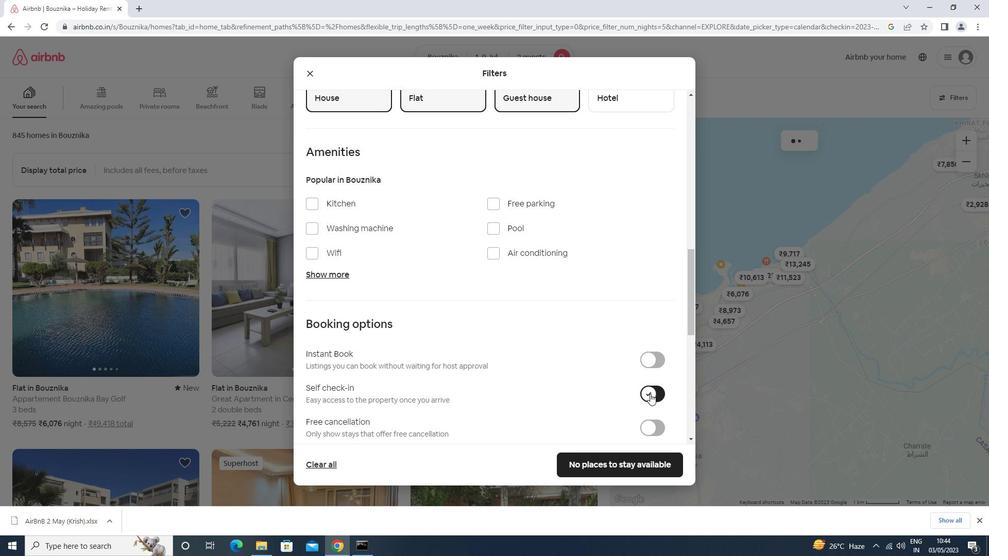 
Action: Mouse scrolled (647, 387) with delta (0, 0)
Screenshot: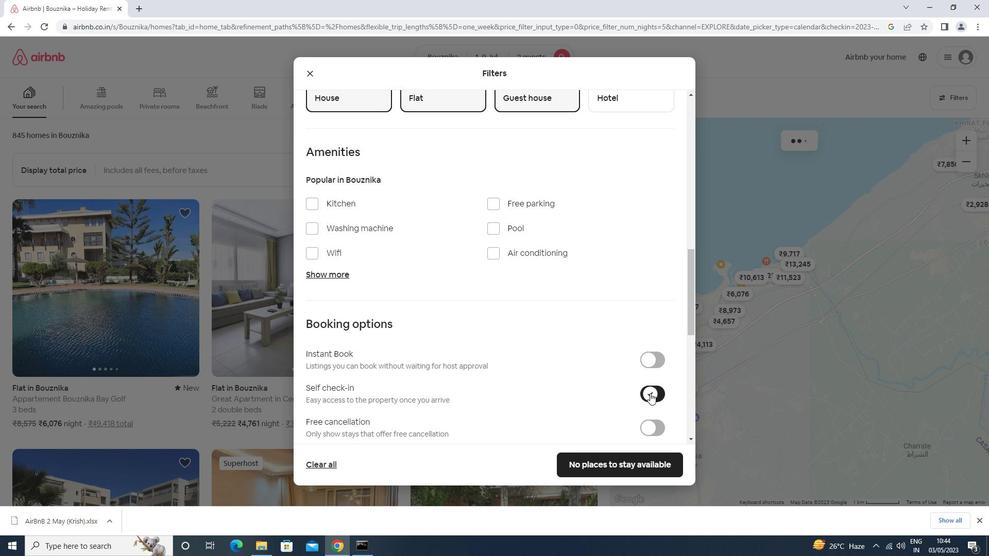 
Action: Mouse scrolled (647, 387) with delta (0, 0)
Screenshot: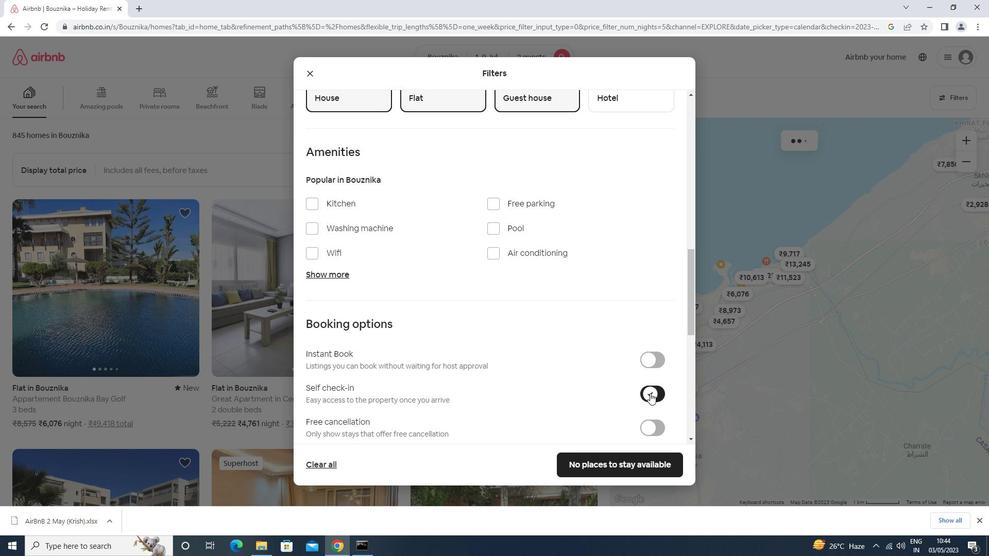 
Action: Mouse scrolled (647, 387) with delta (0, 0)
Screenshot: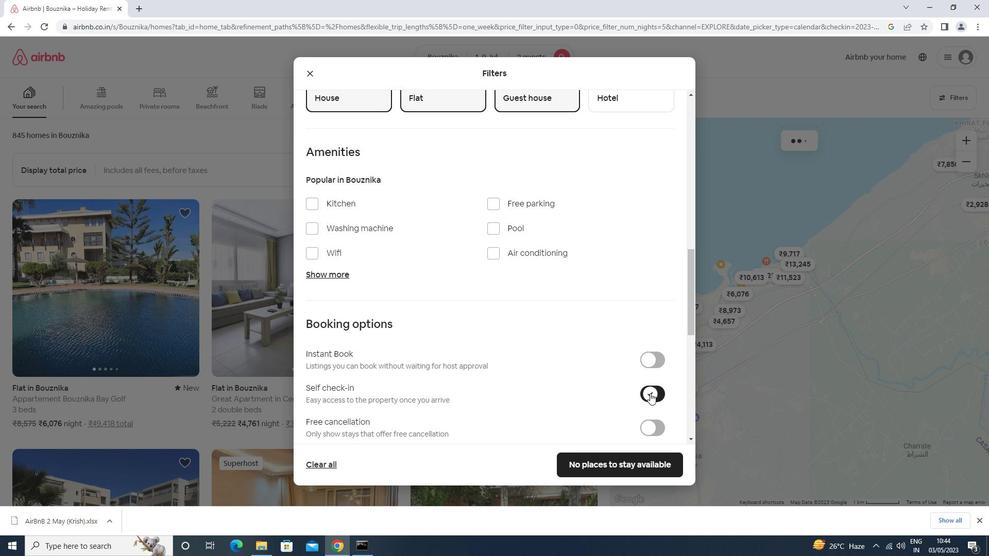 
Action: Mouse scrolled (647, 387) with delta (0, 0)
Screenshot: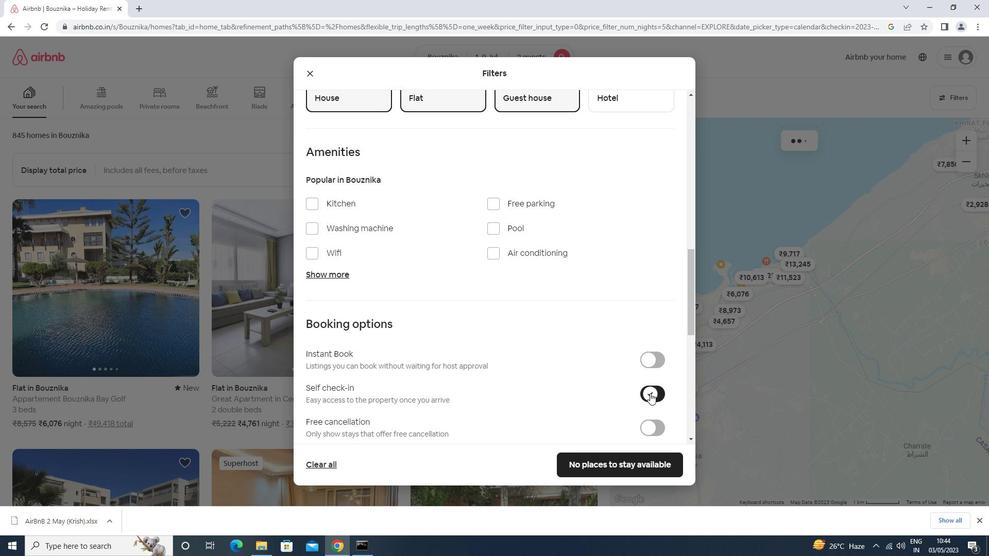
Action: Mouse scrolled (647, 387) with delta (0, 0)
Screenshot: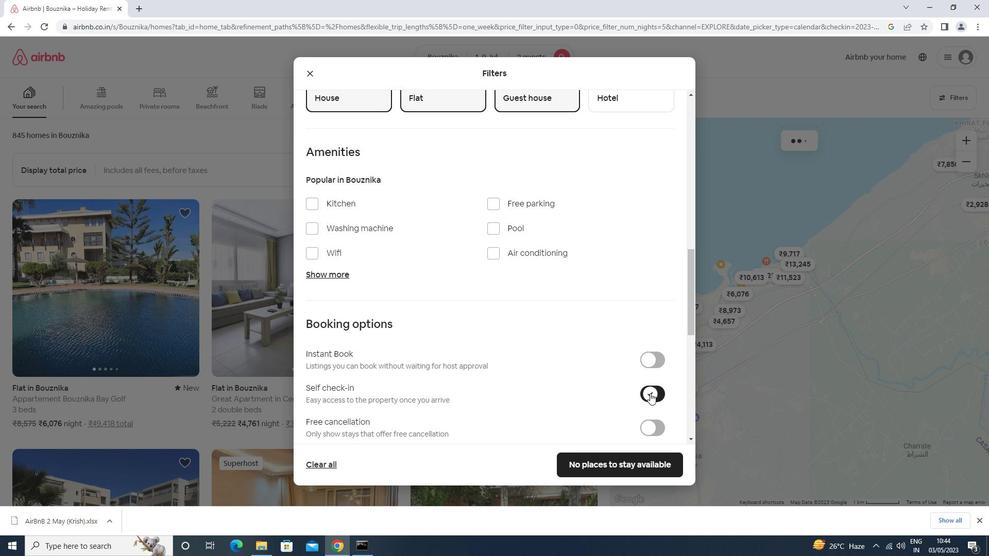 
Action: Mouse moved to (640, 387)
Screenshot: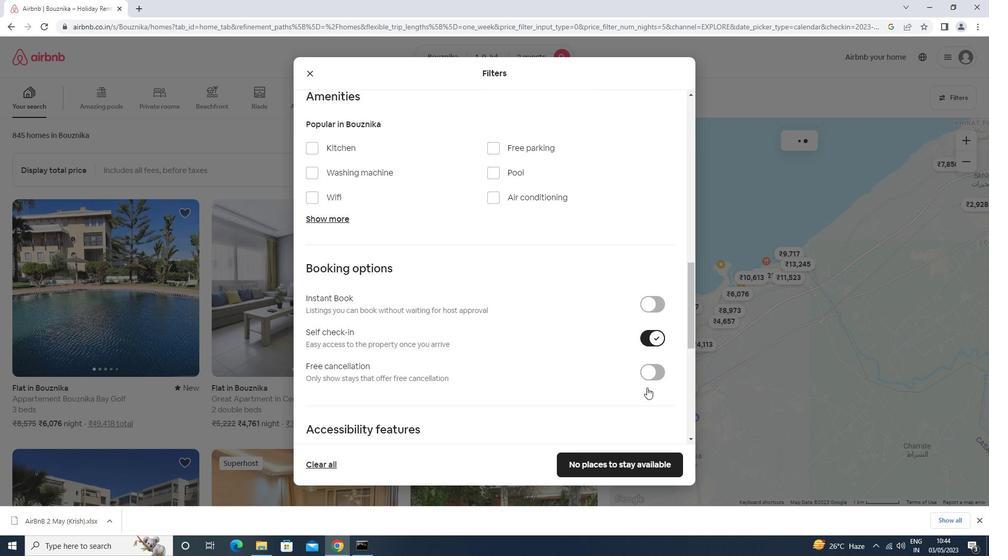 
Action: Mouse scrolled (640, 386) with delta (0, 0)
Screenshot: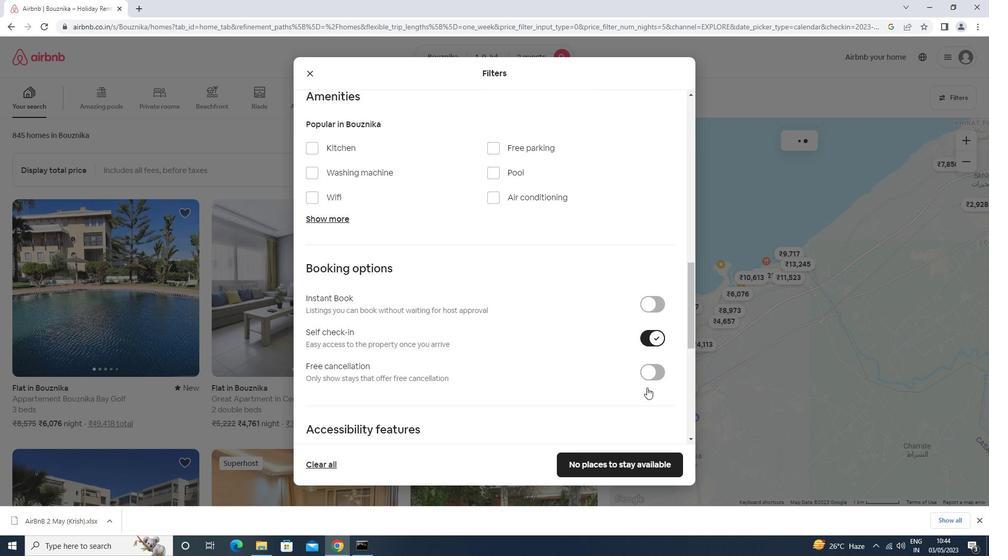 
Action: Mouse moved to (640, 387)
Screenshot: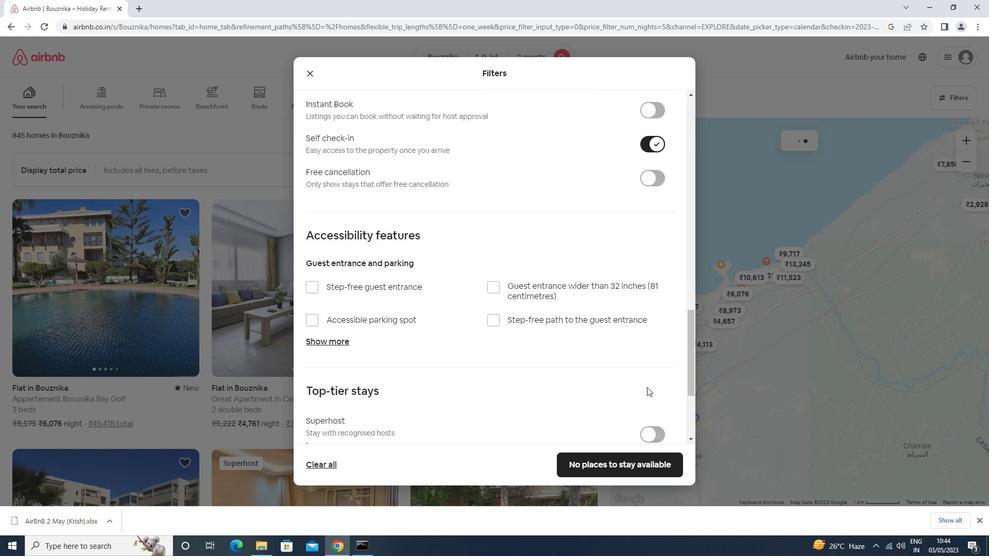 
Action: Mouse scrolled (640, 387) with delta (0, 0)
Screenshot: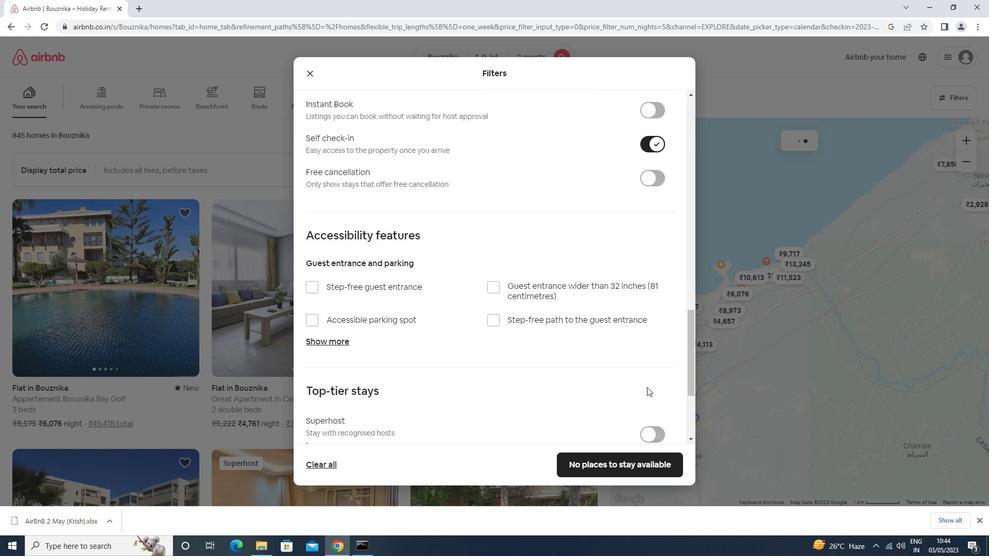 
Action: Mouse moved to (639, 387)
Screenshot: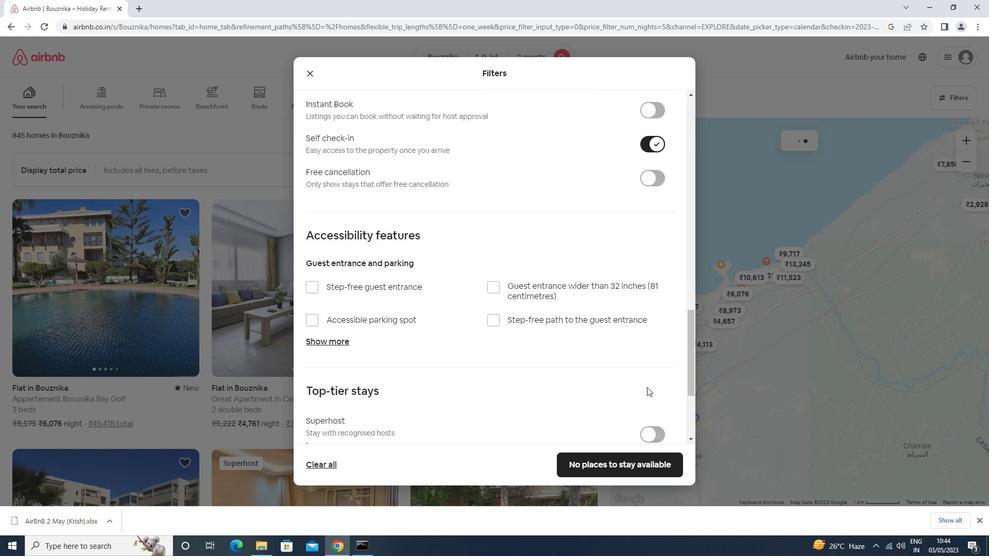 
Action: Mouse scrolled (639, 387) with delta (0, 0)
Screenshot: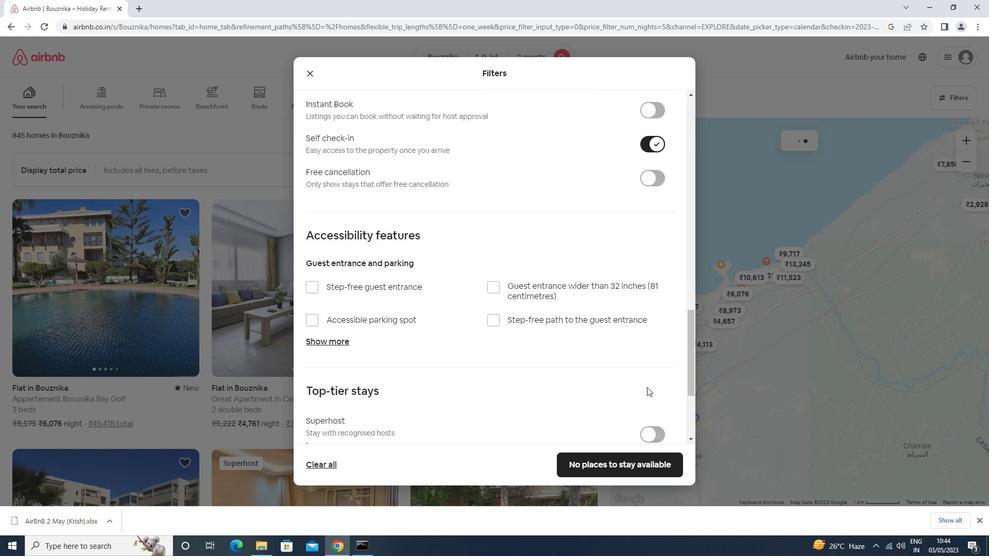 
Action: Mouse moved to (638, 387)
Screenshot: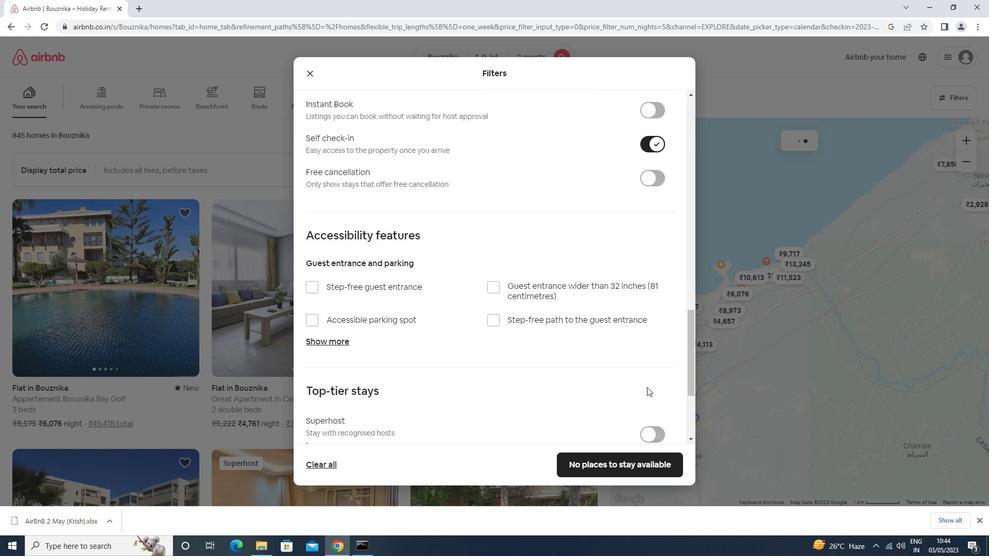 
Action: Mouse scrolled (638, 387) with delta (0, 0)
Screenshot: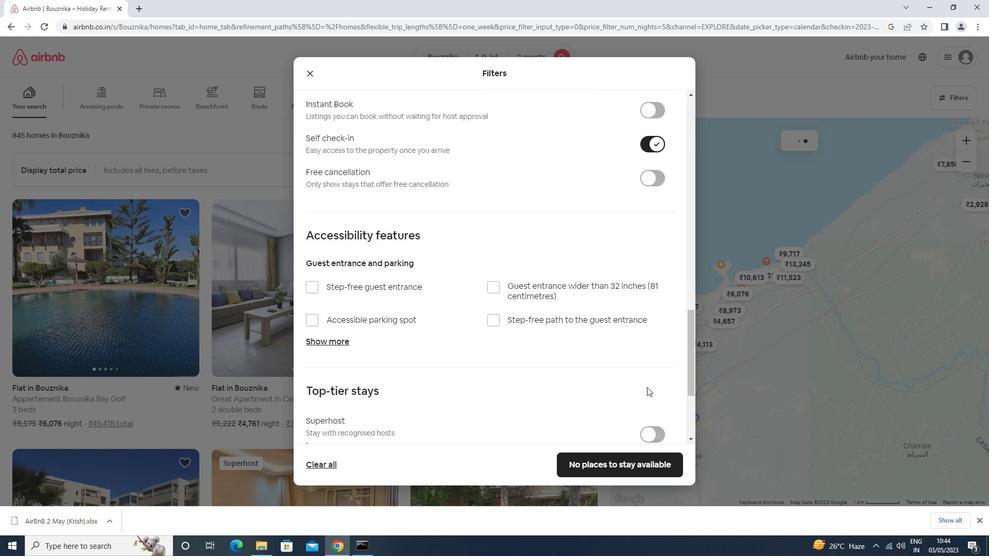 
Action: Mouse moved to (637, 387)
Screenshot: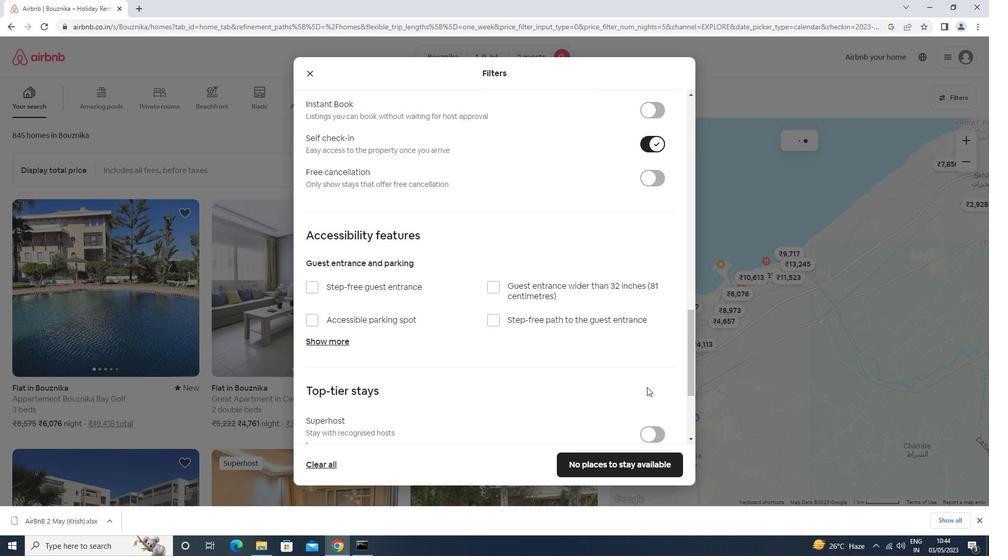 
Action: Mouse scrolled (637, 387) with delta (0, 0)
Screenshot: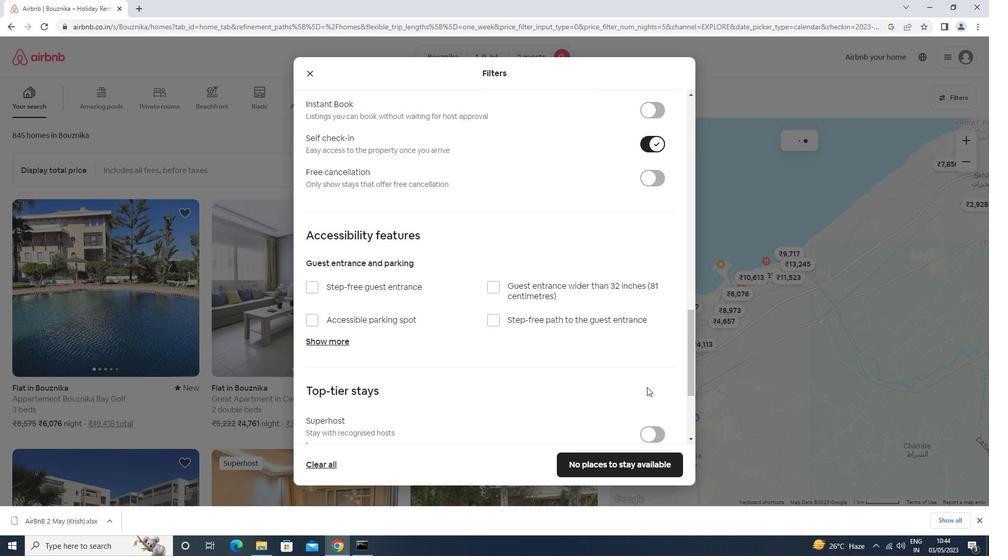
Action: Mouse moved to (339, 371)
Screenshot: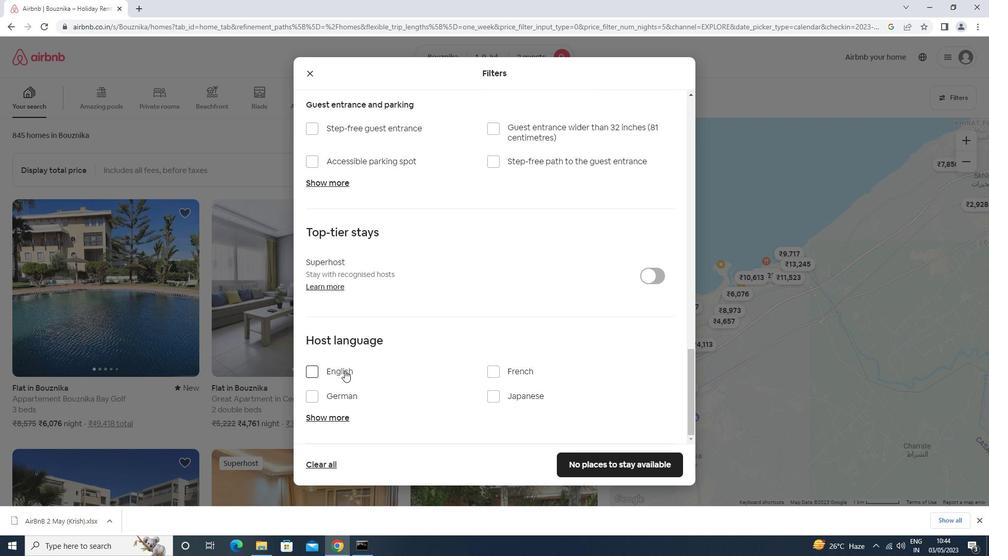 
Action: Mouse pressed left at (339, 371)
Screenshot: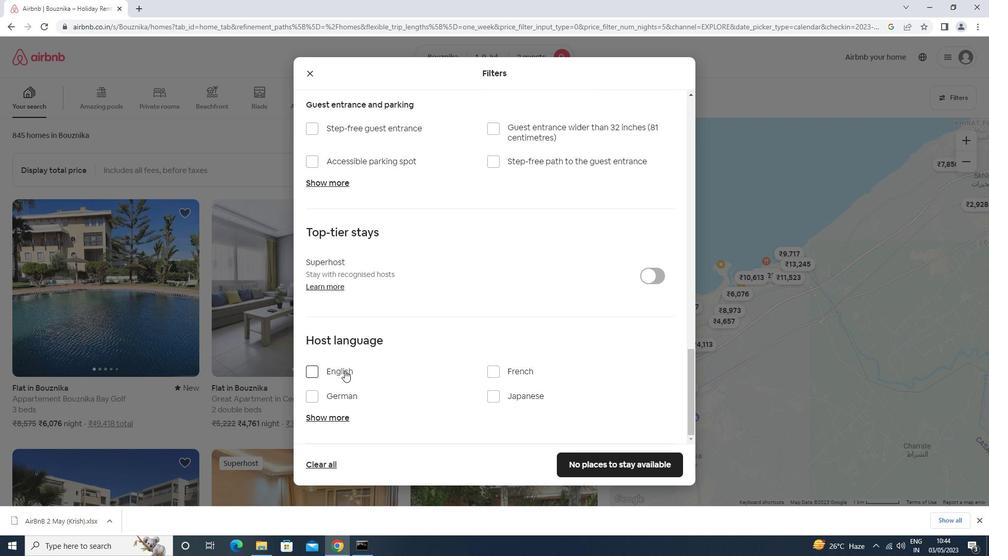 
Action: Mouse moved to (608, 465)
Screenshot: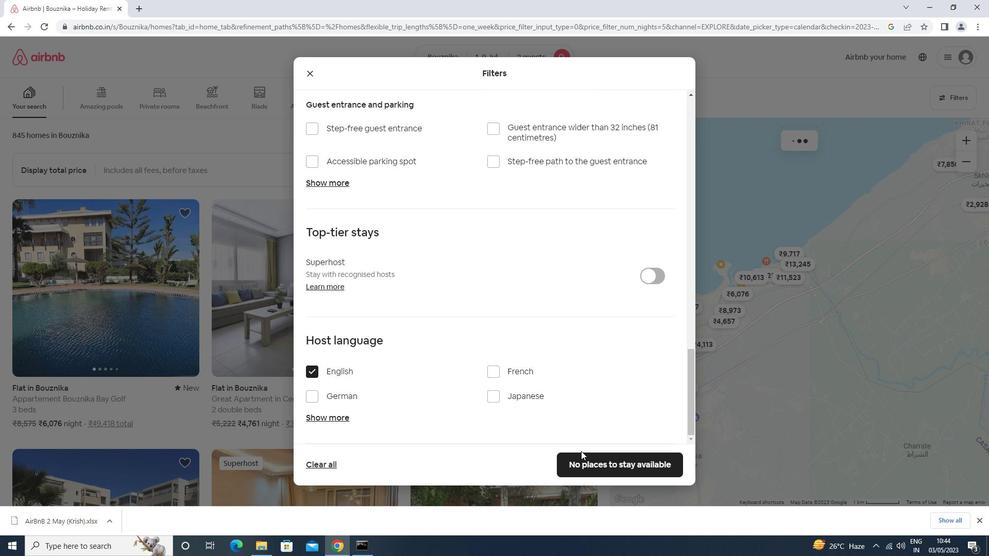 
Action: Mouse pressed left at (608, 465)
Screenshot: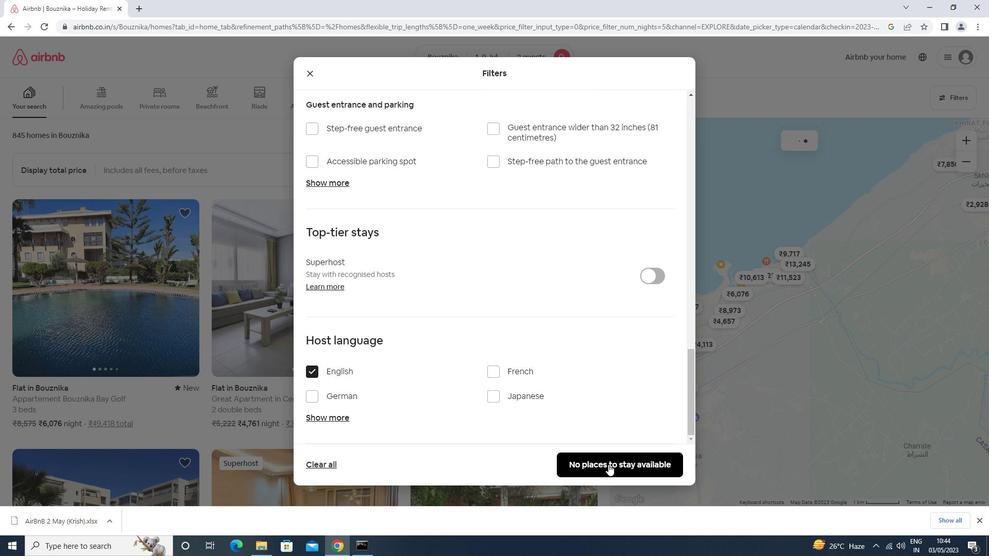 
Action: Mouse moved to (607, 465)
Screenshot: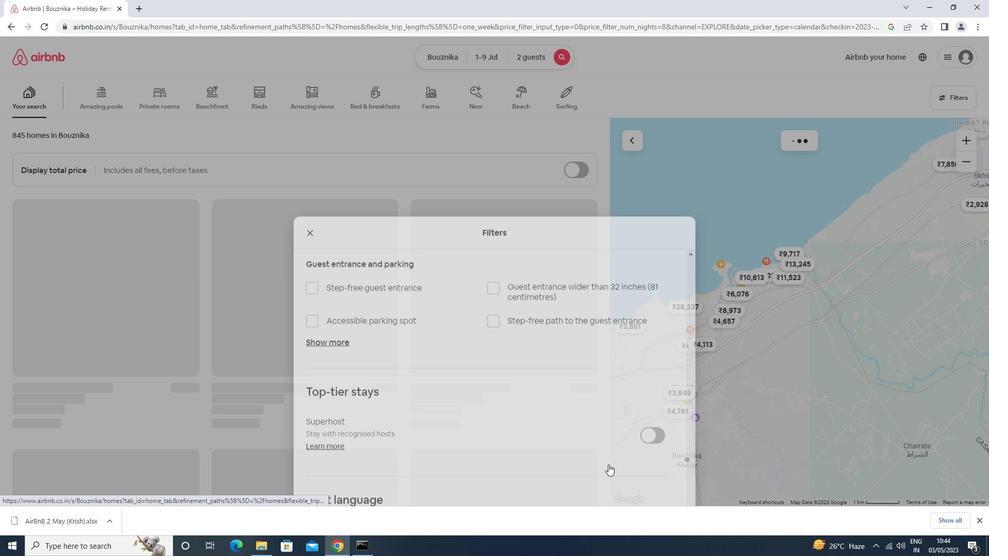 
